 Task: Use the formula "IRR" in spreadsheet "Project portfolio".
Action: Mouse moved to (770, 89)
Screenshot: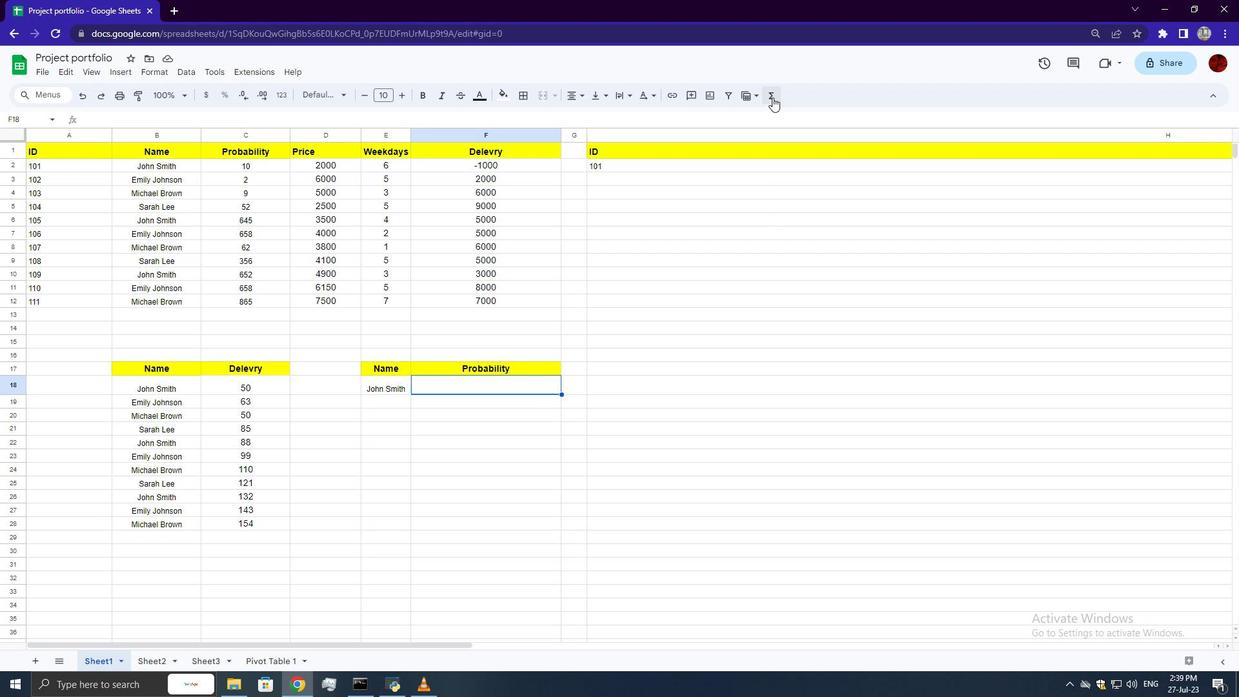 
Action: Mouse pressed left at (770, 89)
Screenshot: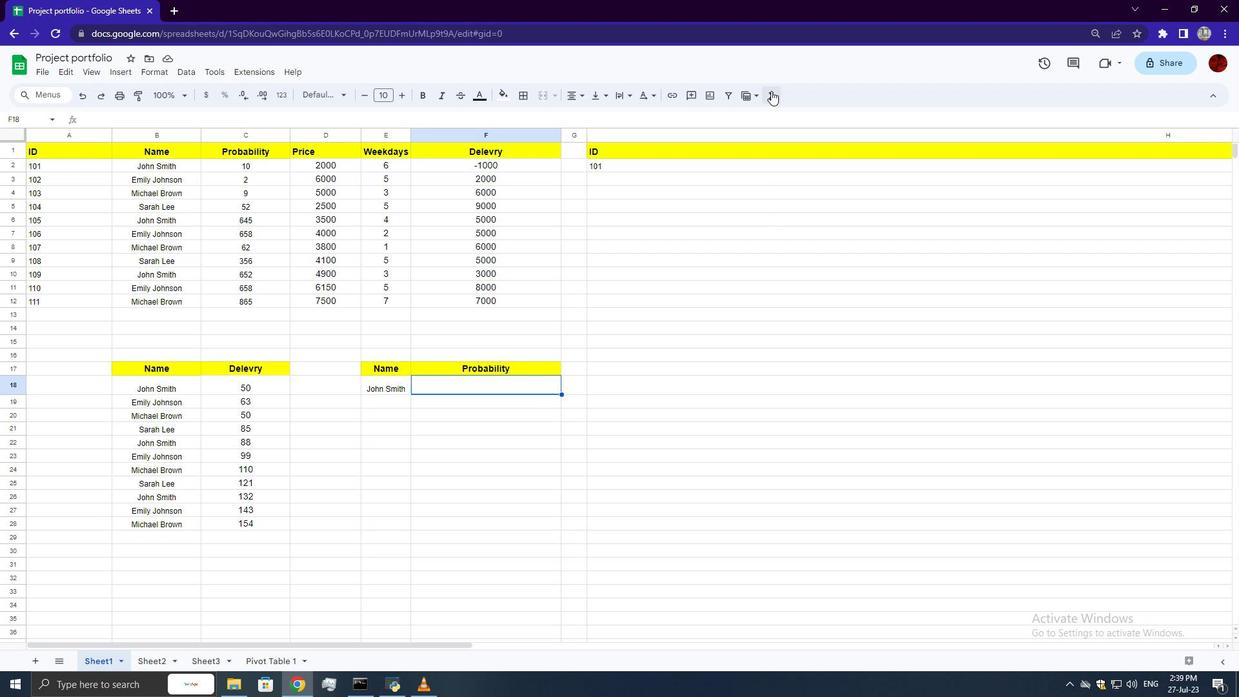 
Action: Mouse moved to (965, 225)
Screenshot: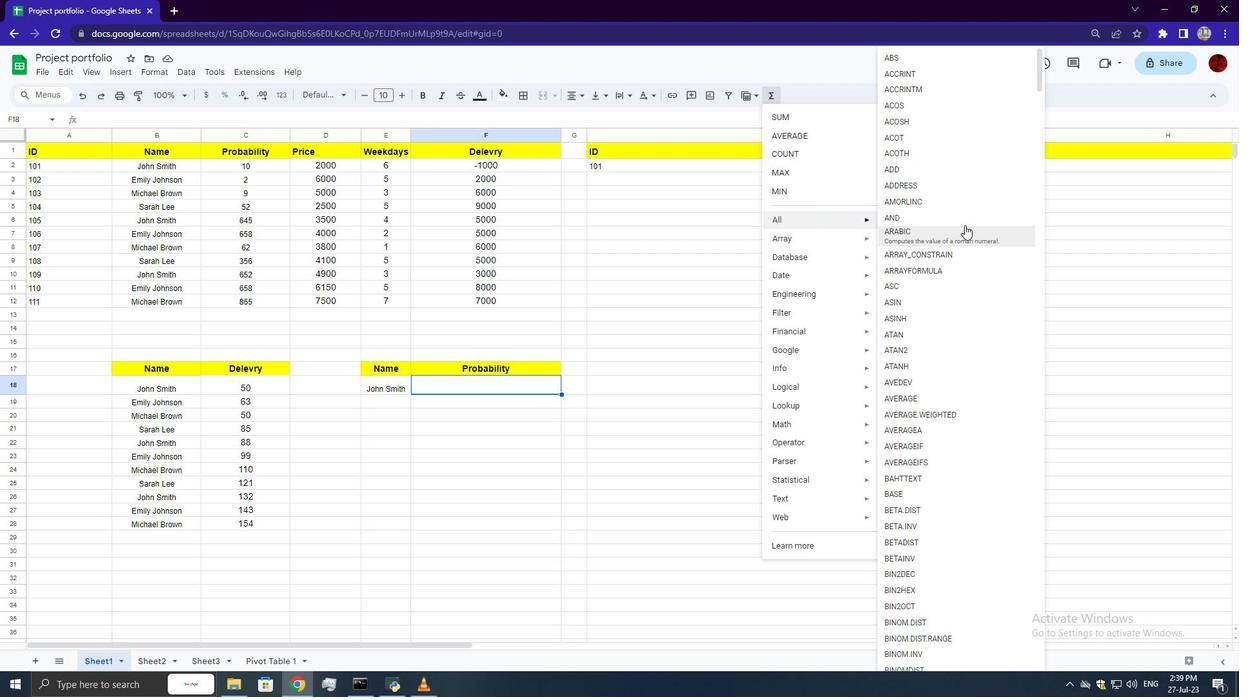 
Action: Mouse scrolled (965, 224) with delta (0, 0)
Screenshot: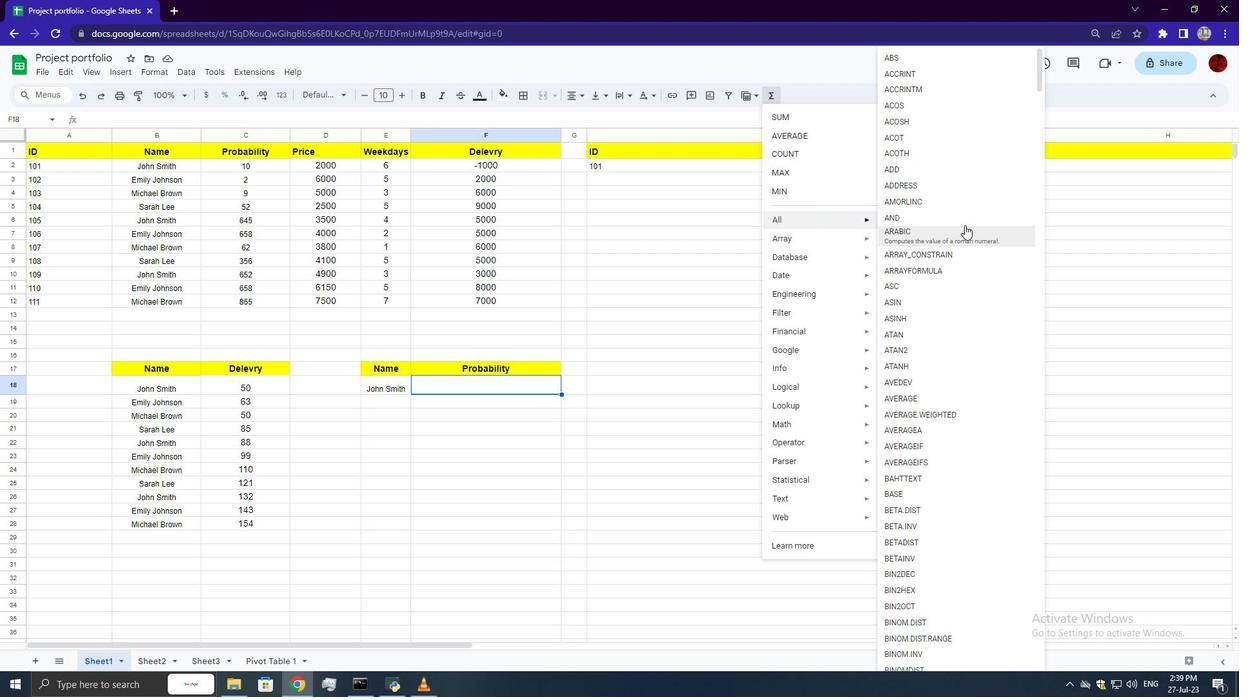 
Action: Mouse moved to (965, 225)
Screenshot: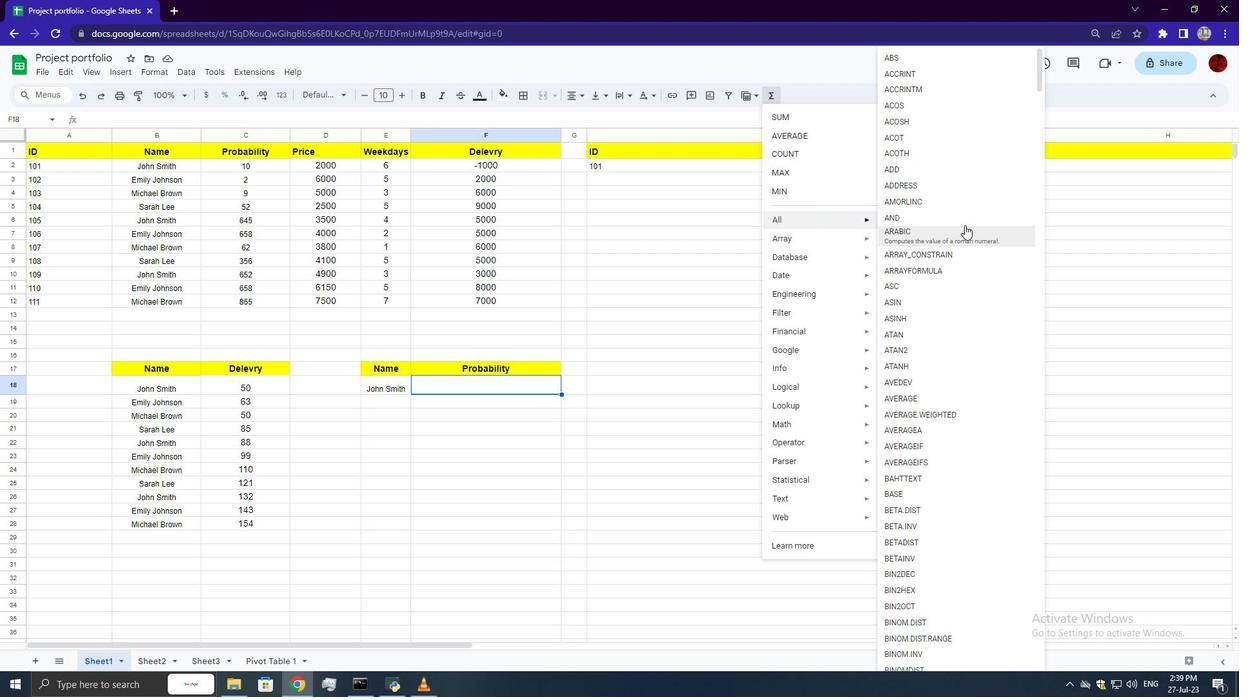 
Action: Mouse scrolled (965, 225) with delta (0, 0)
Screenshot: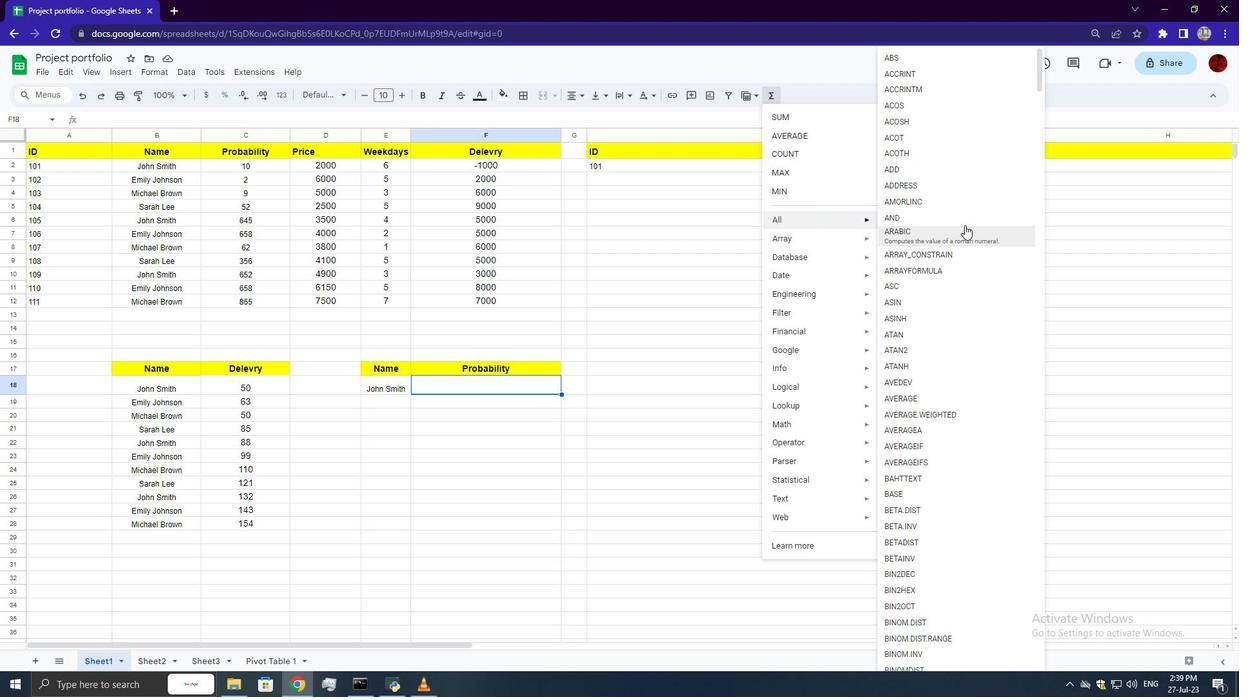 
Action: Mouse scrolled (965, 225) with delta (0, 0)
Screenshot: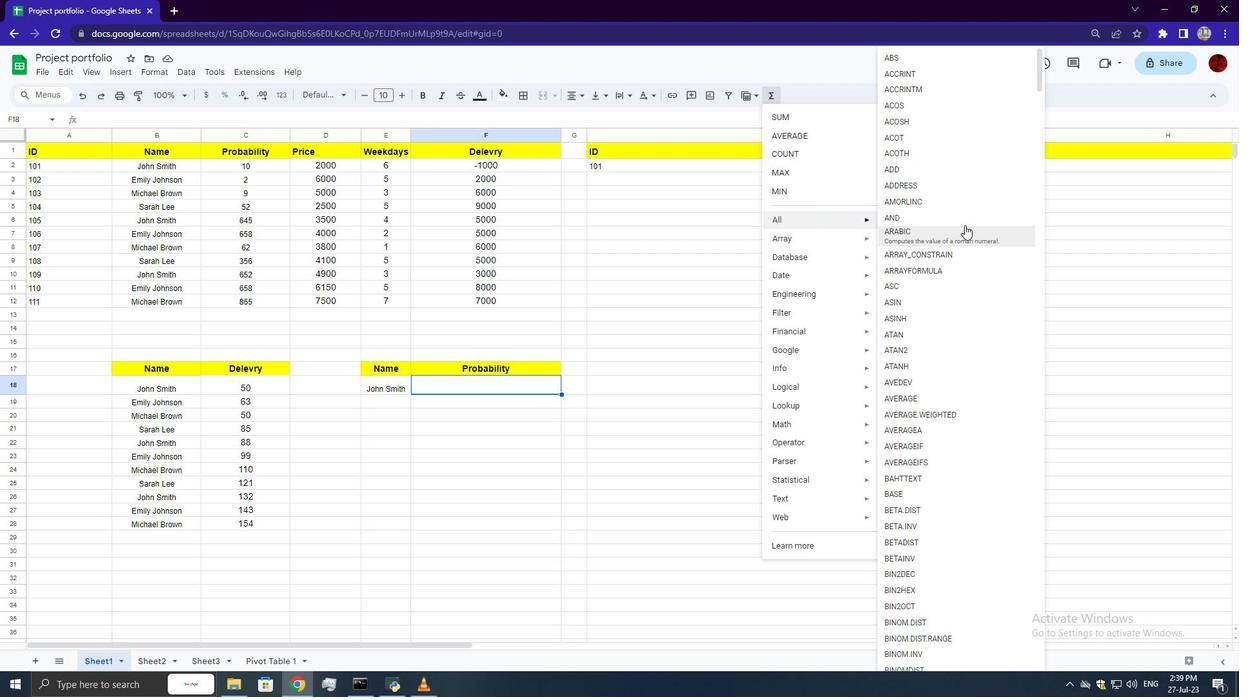 
Action: Mouse scrolled (965, 225) with delta (0, 0)
Screenshot: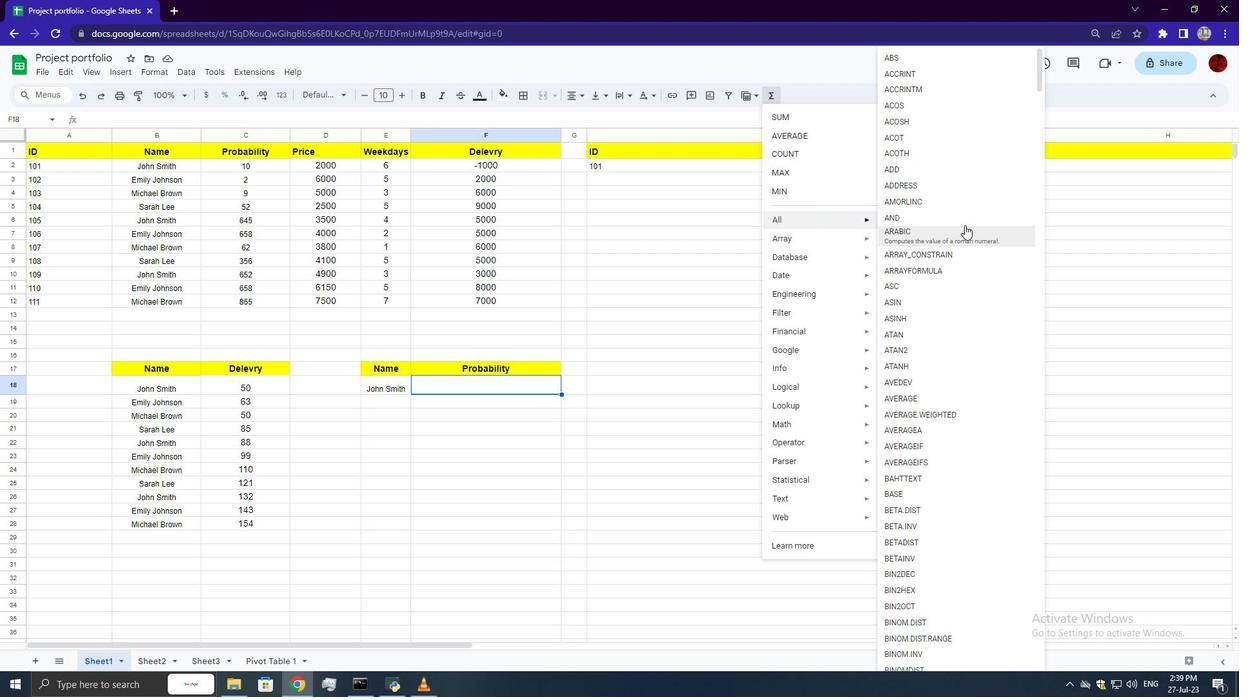 
Action: Mouse scrolled (965, 225) with delta (0, 0)
Screenshot: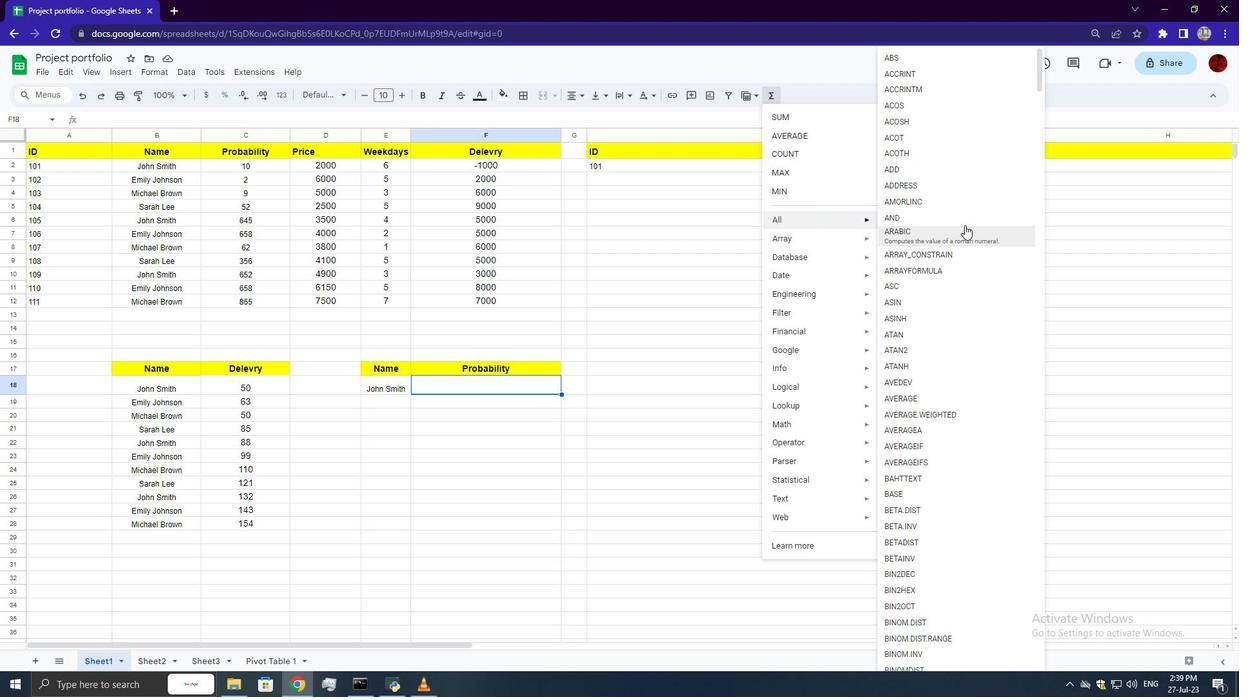 
Action: Mouse scrolled (965, 225) with delta (0, 0)
Screenshot: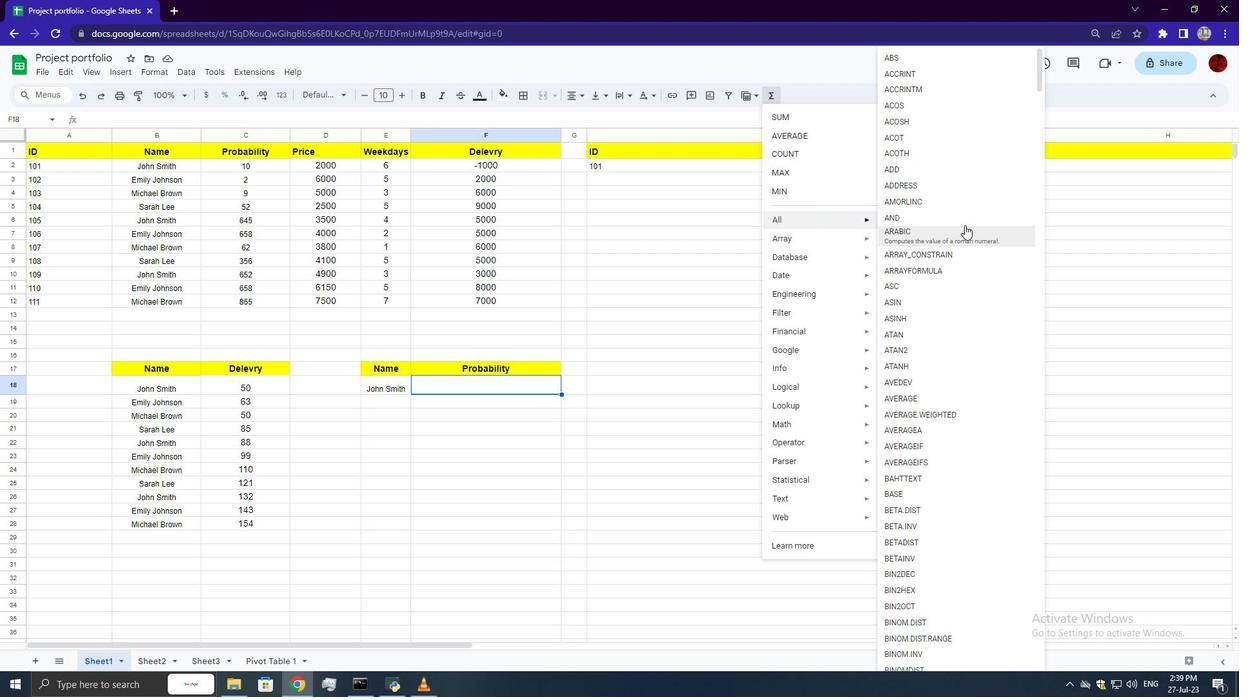 
Action: Mouse scrolled (965, 225) with delta (0, 0)
Screenshot: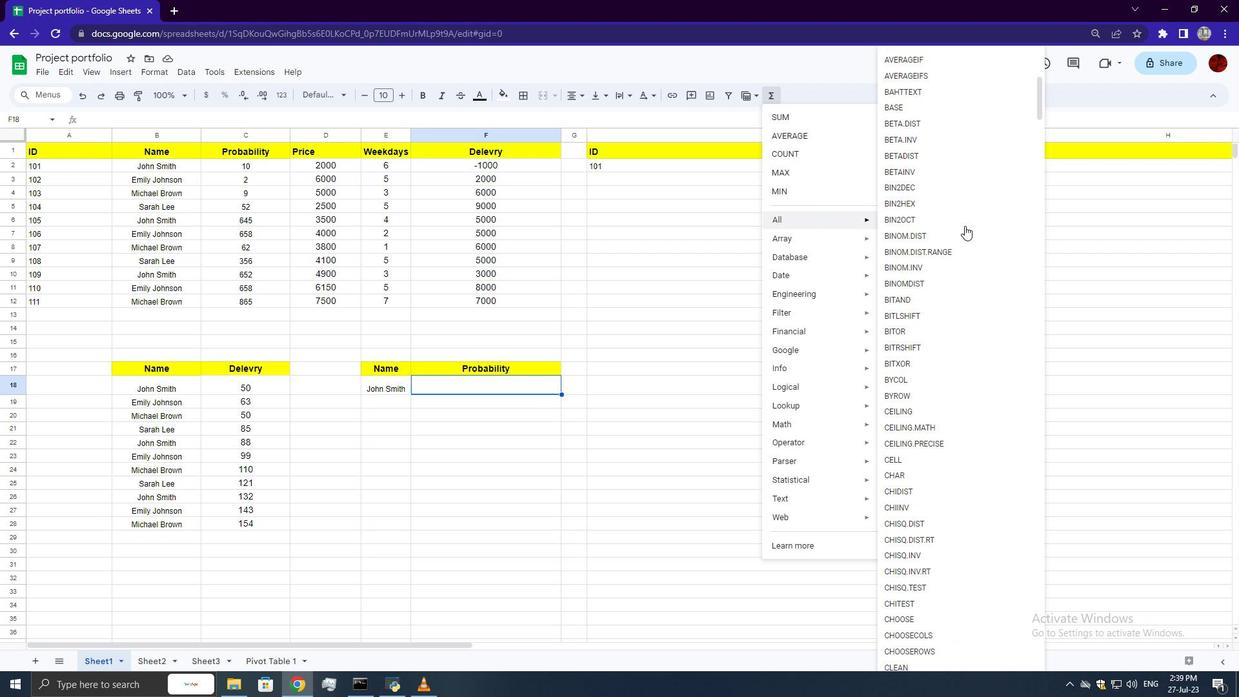 
Action: Mouse moved to (965, 230)
Screenshot: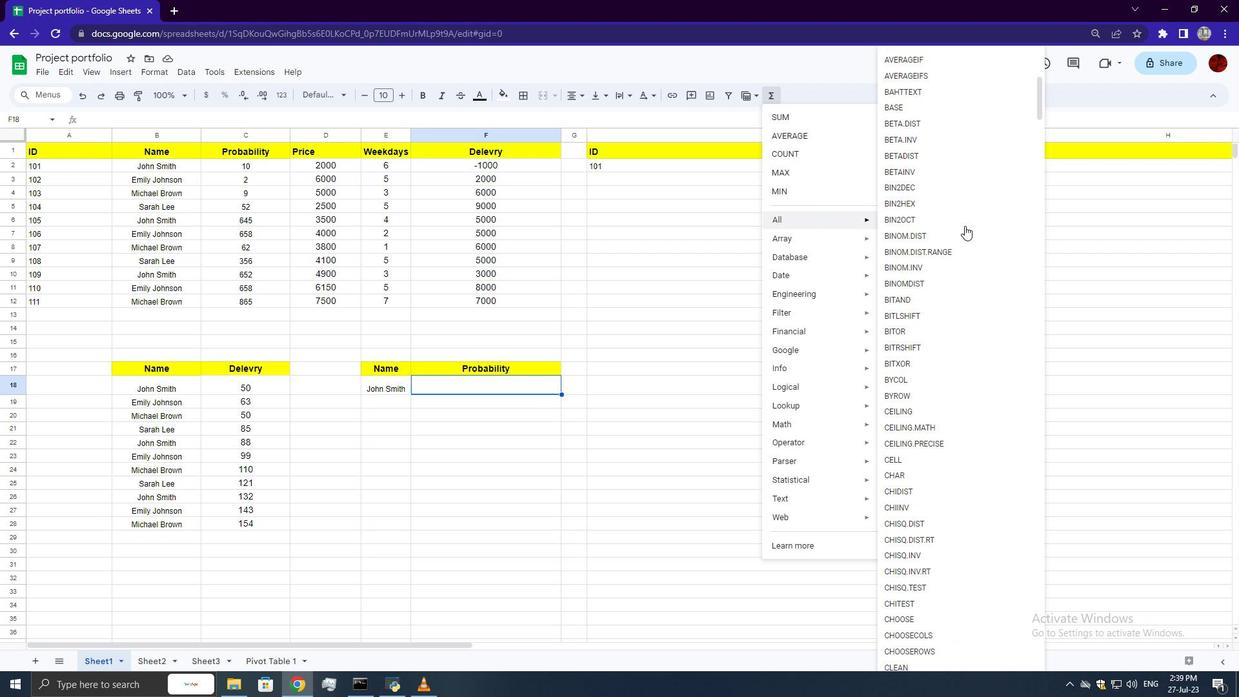 
Action: Mouse scrolled (965, 229) with delta (0, 0)
Screenshot: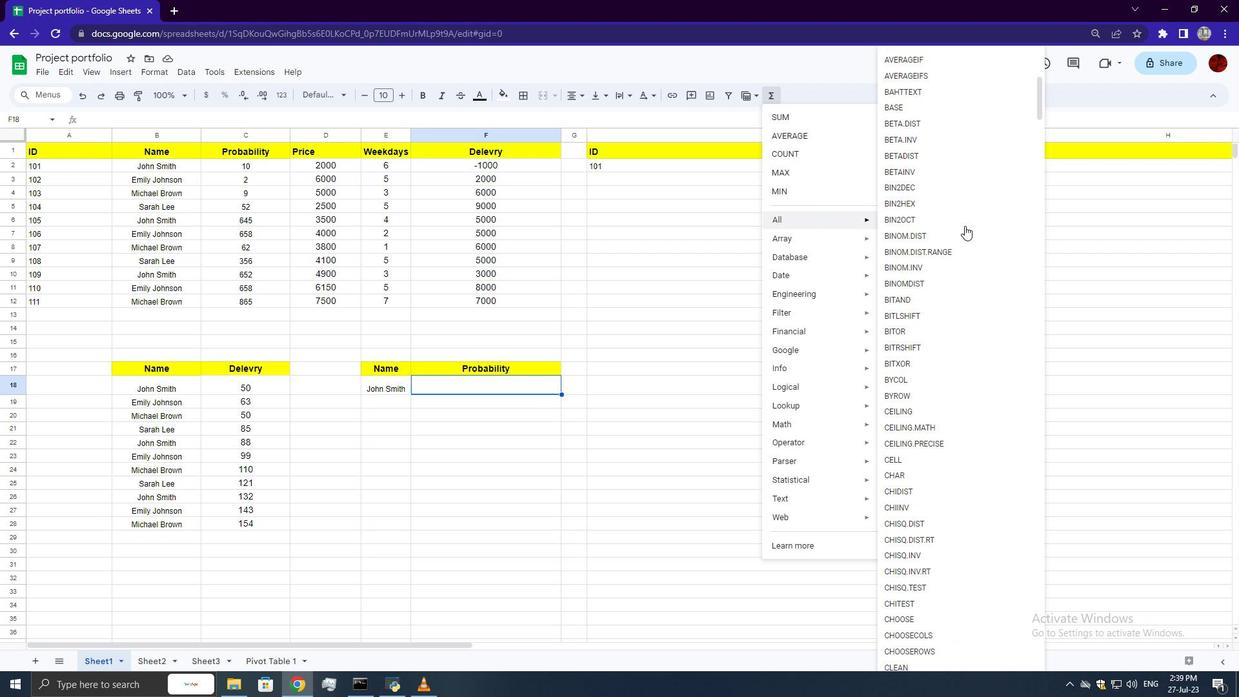 
Action: Mouse moved to (965, 237)
Screenshot: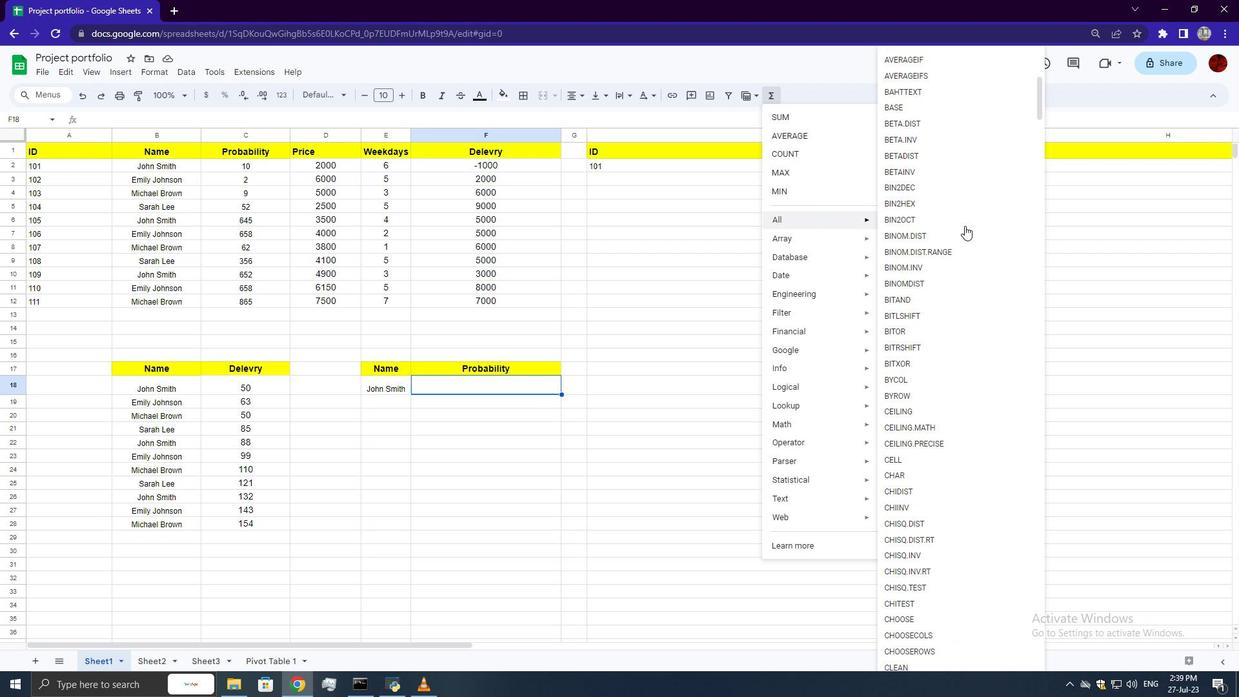 
Action: Mouse scrolled (965, 236) with delta (0, 0)
Screenshot: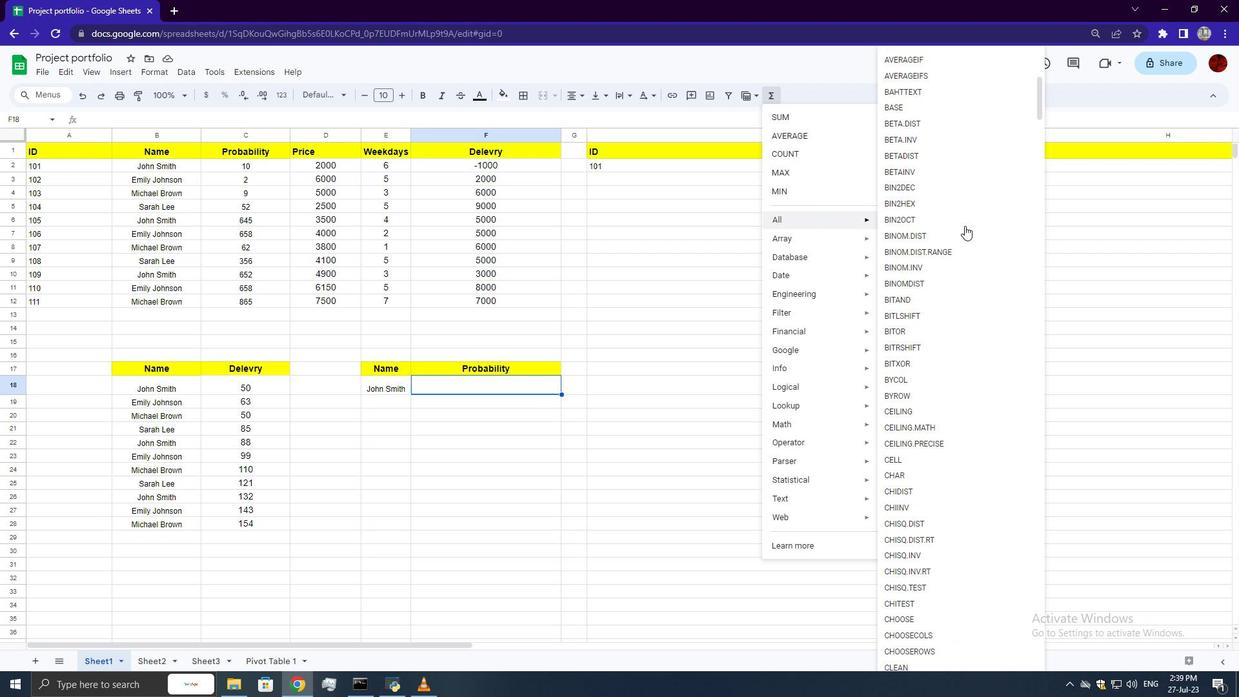 
Action: Mouse scrolled (965, 236) with delta (0, 0)
Screenshot: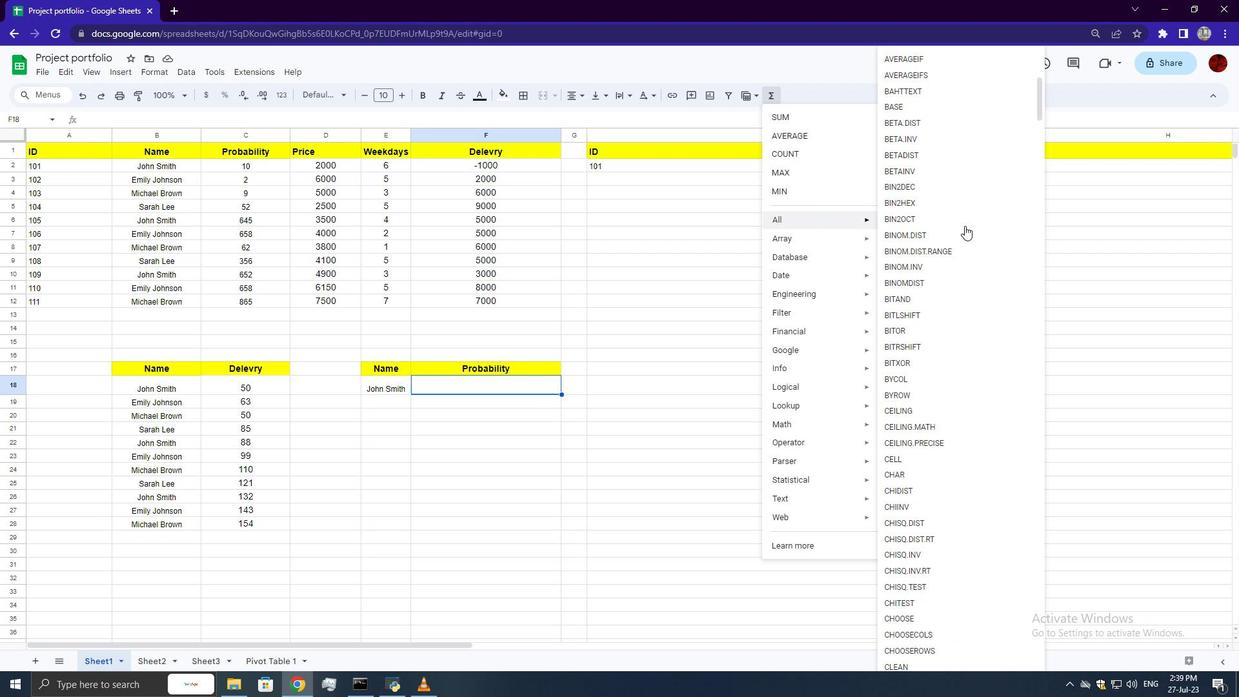 
Action: Mouse scrolled (965, 236) with delta (0, 0)
Screenshot: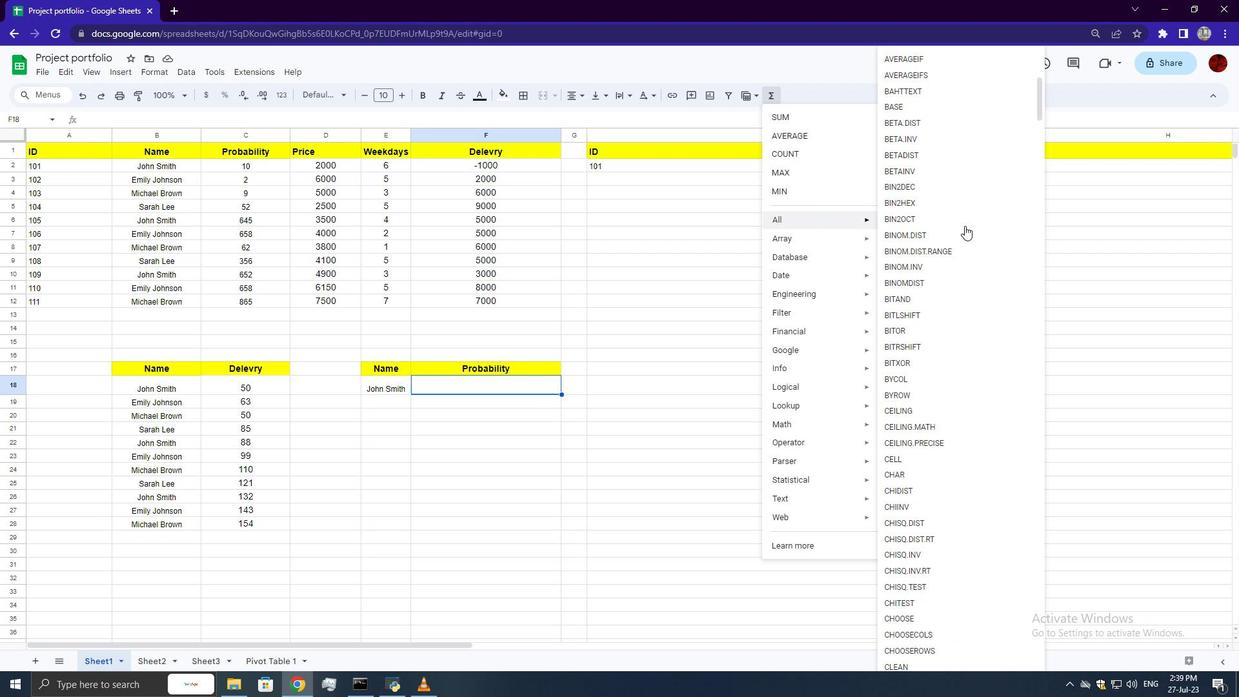 
Action: Mouse scrolled (965, 236) with delta (0, 0)
Screenshot: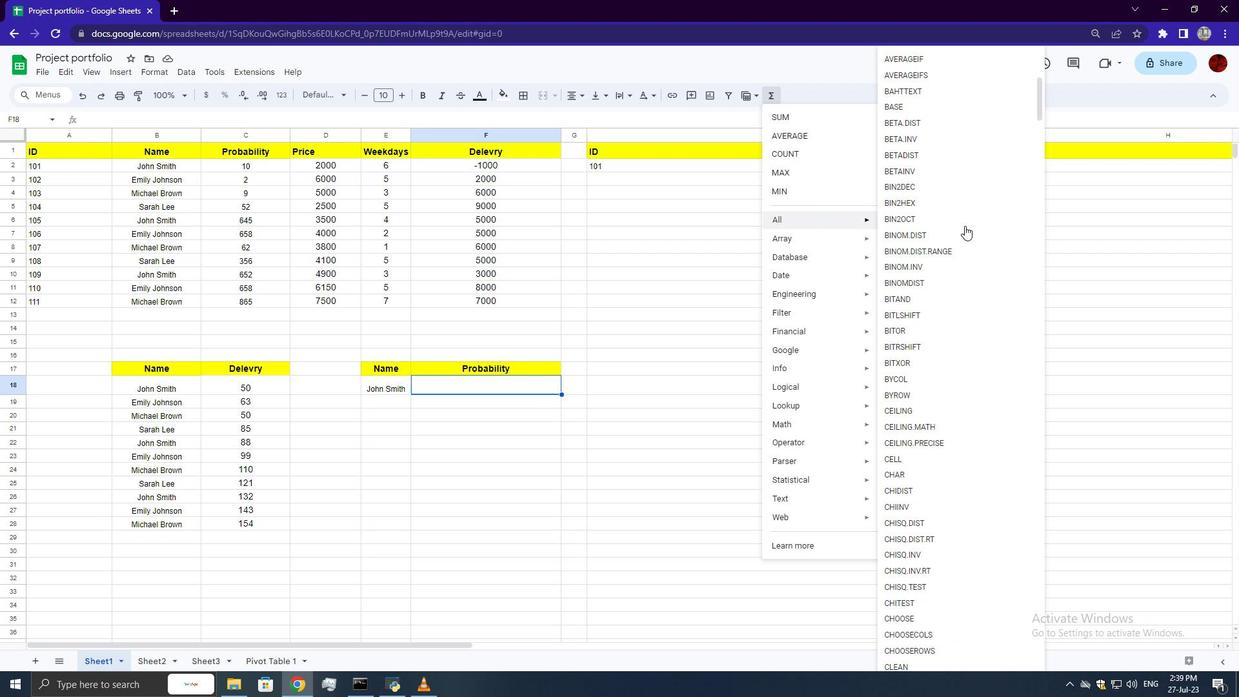 
Action: Mouse scrolled (965, 236) with delta (0, 0)
Screenshot: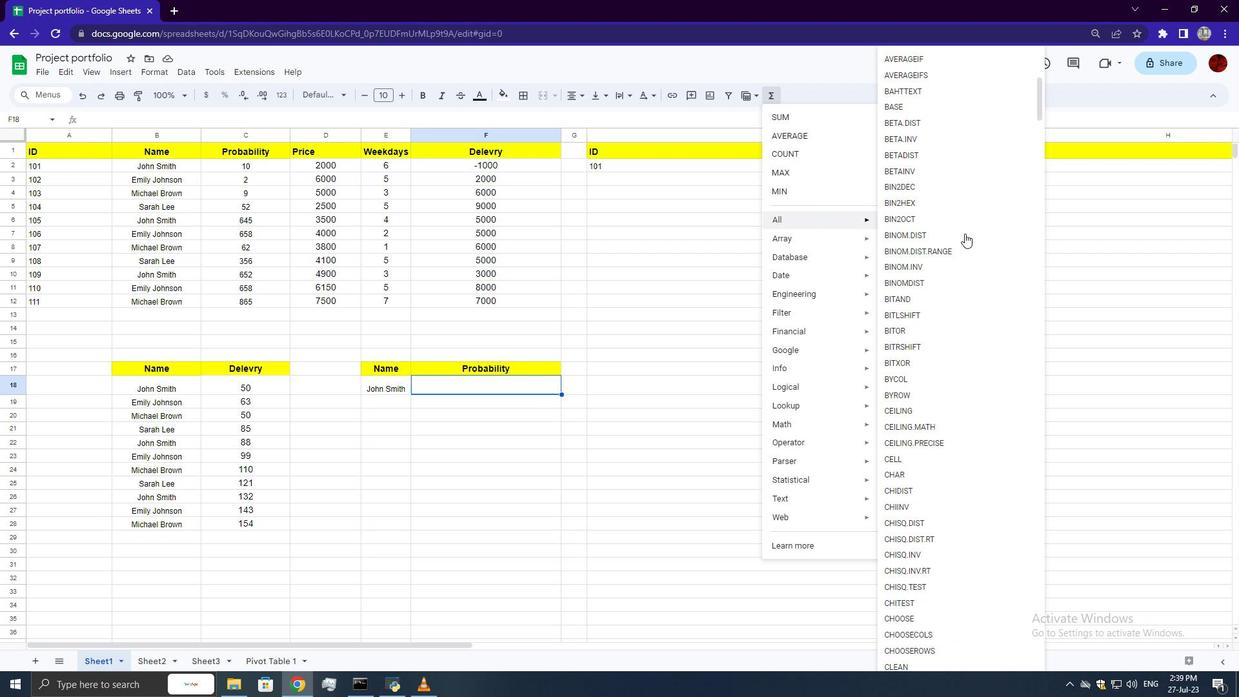 
Action: Mouse moved to (965, 242)
Screenshot: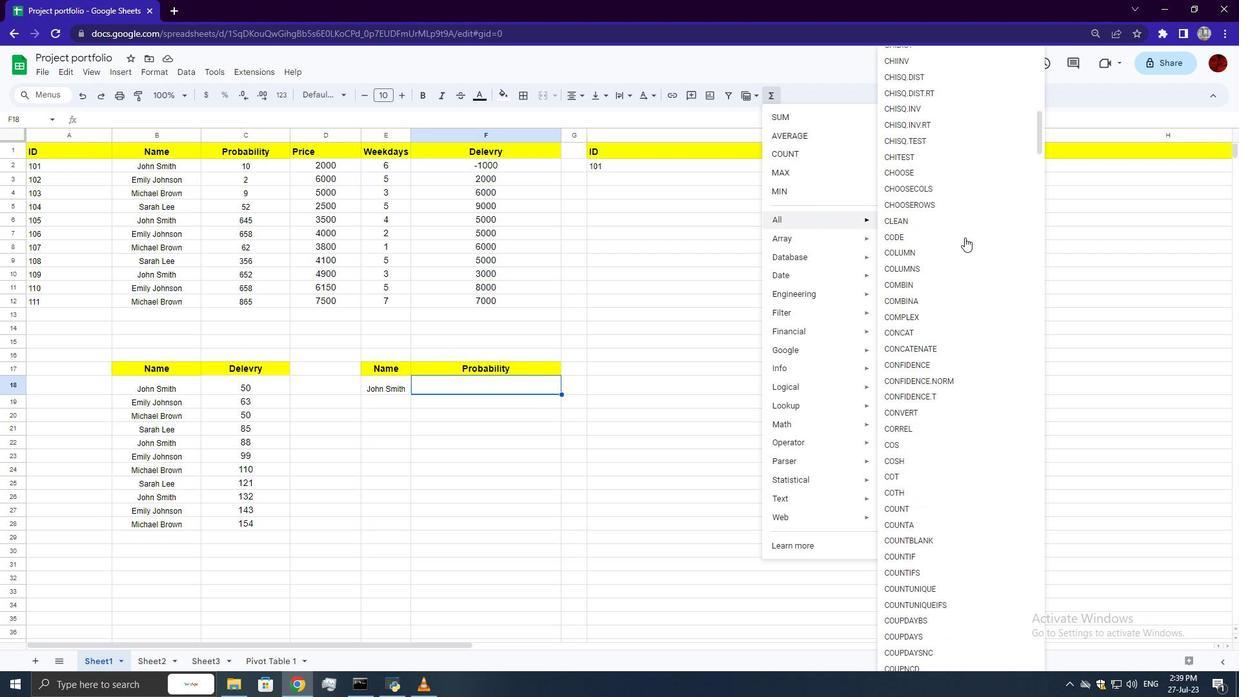
Action: Mouse scrolled (965, 241) with delta (0, 0)
Screenshot: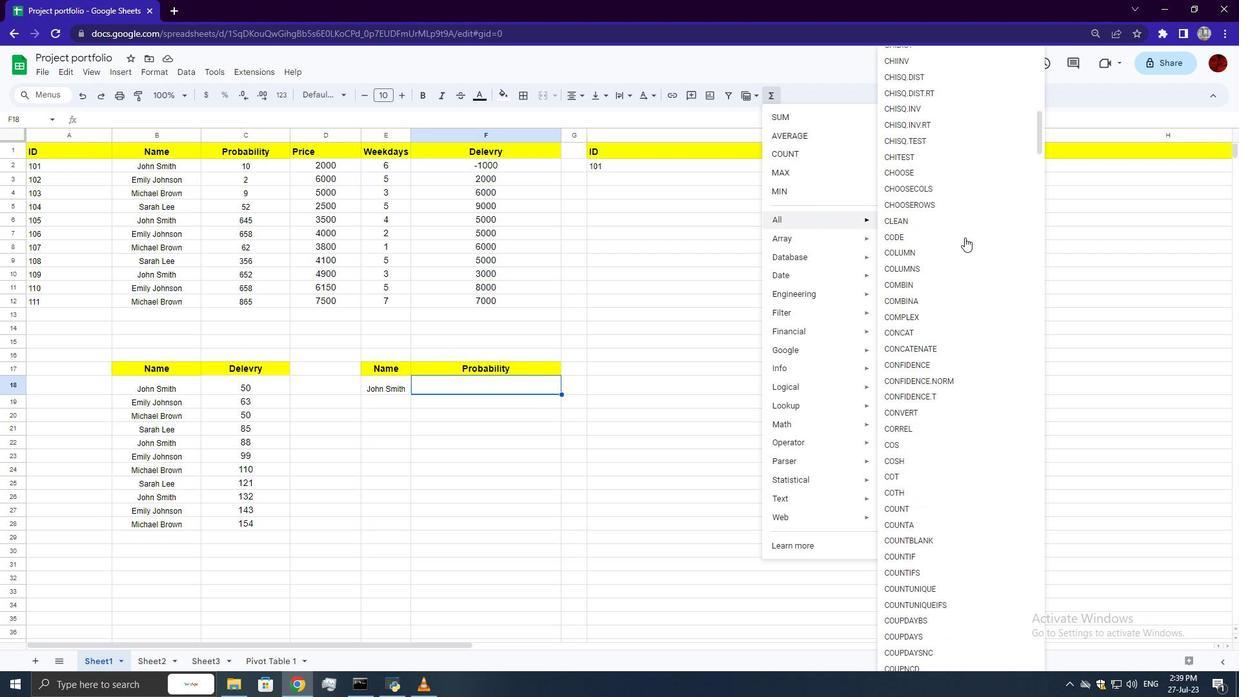 
Action: Mouse scrolled (965, 241) with delta (0, 0)
Screenshot: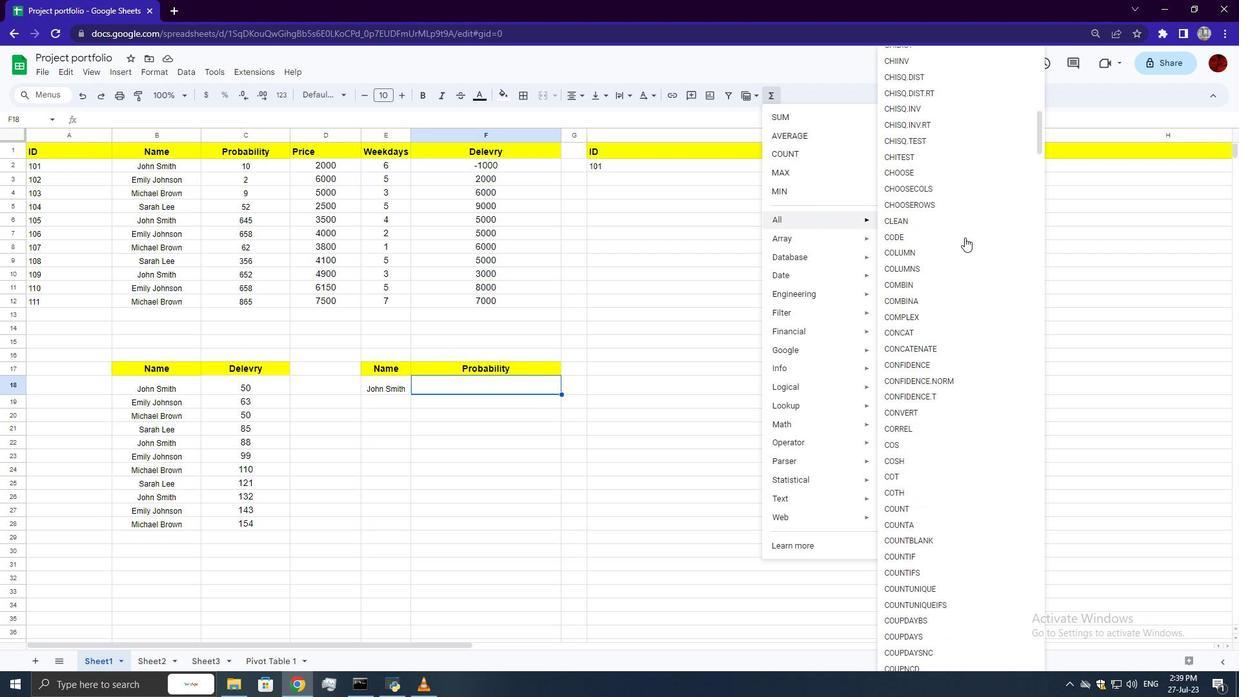 
Action: Mouse scrolled (965, 241) with delta (0, 0)
Screenshot: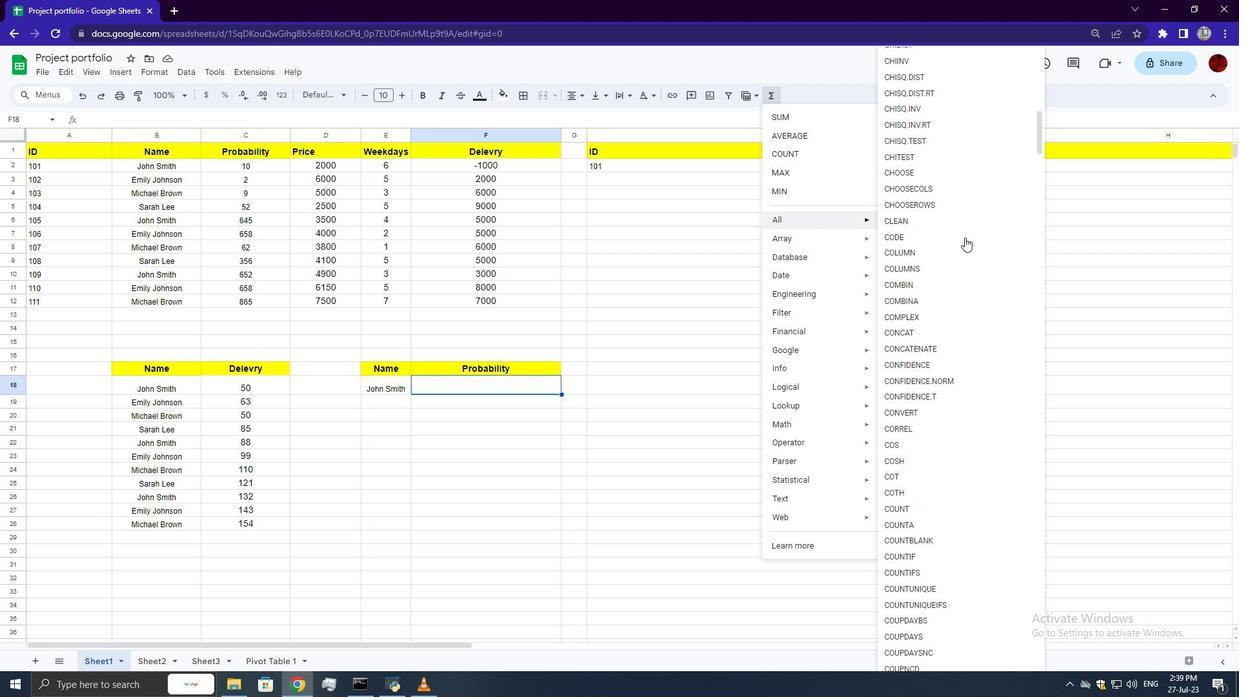 
Action: Mouse scrolled (965, 241) with delta (0, 0)
Screenshot: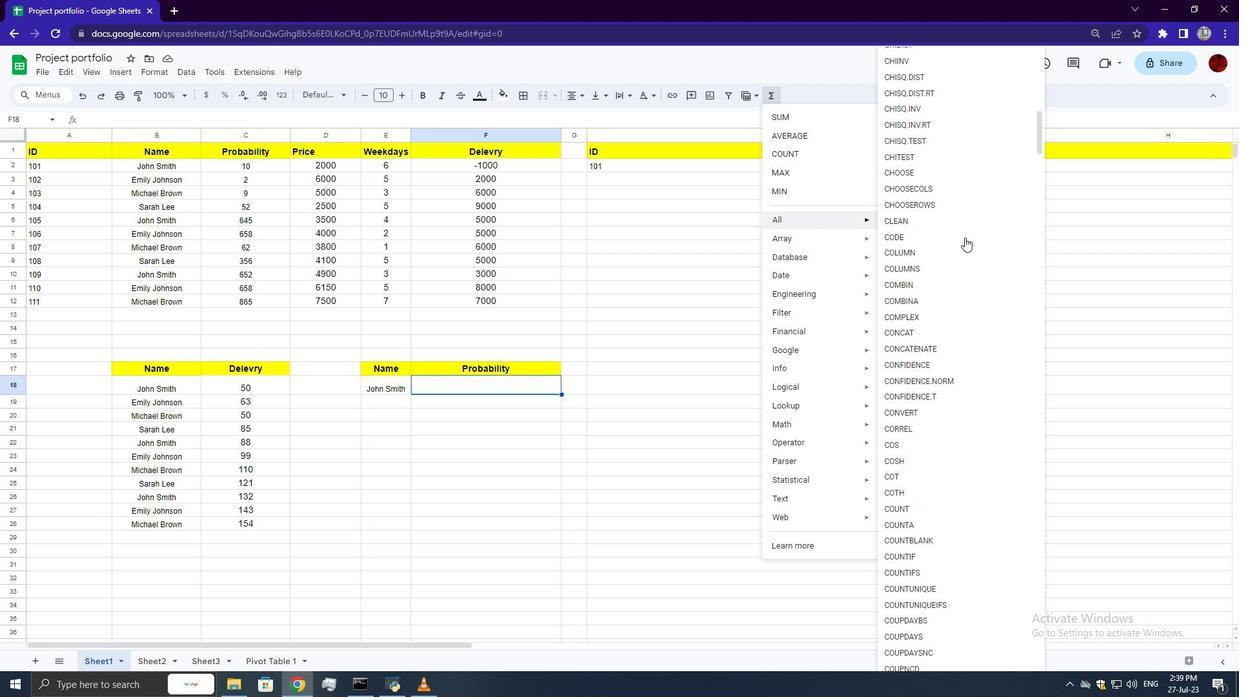 
Action: Mouse scrolled (965, 241) with delta (0, 0)
Screenshot: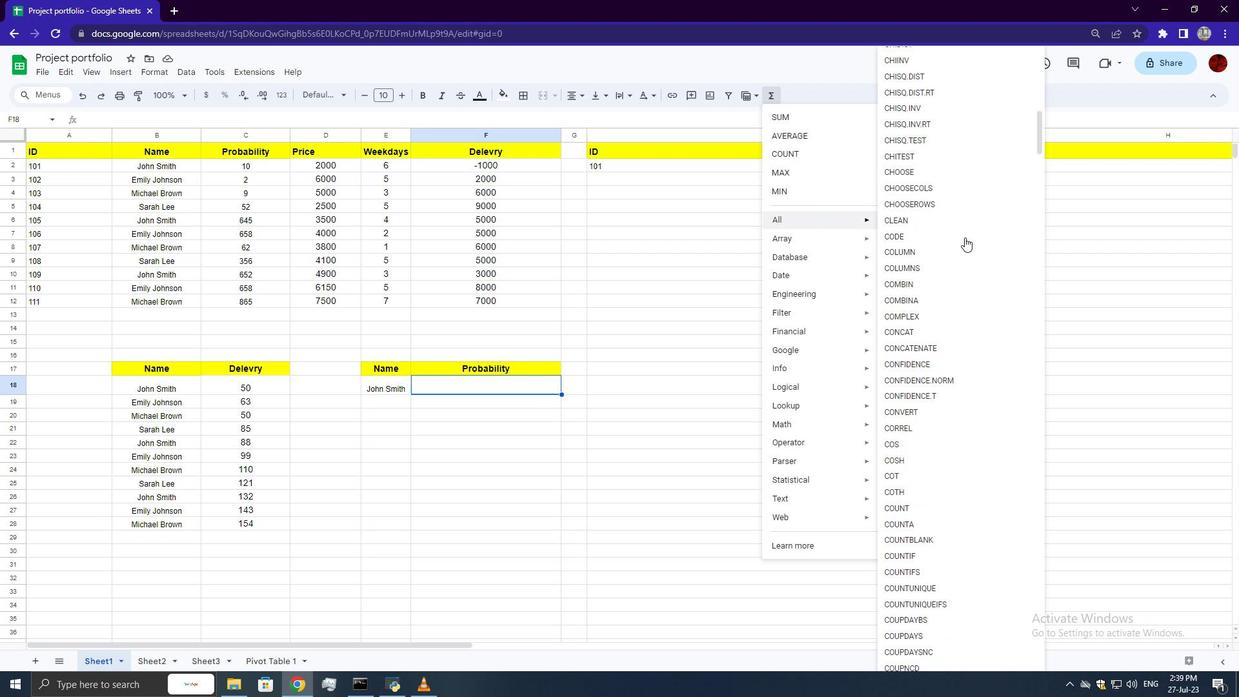 
Action: Mouse scrolled (965, 241) with delta (0, 0)
Screenshot: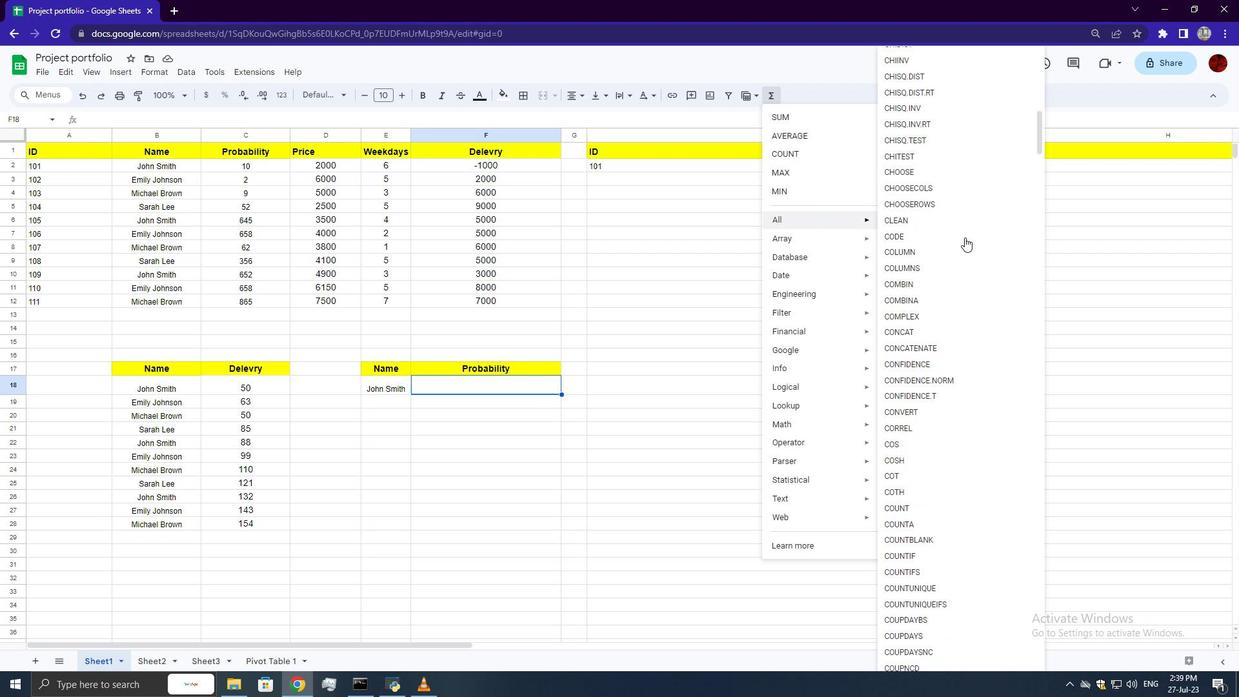 
Action: Mouse scrolled (965, 241) with delta (0, 0)
Screenshot: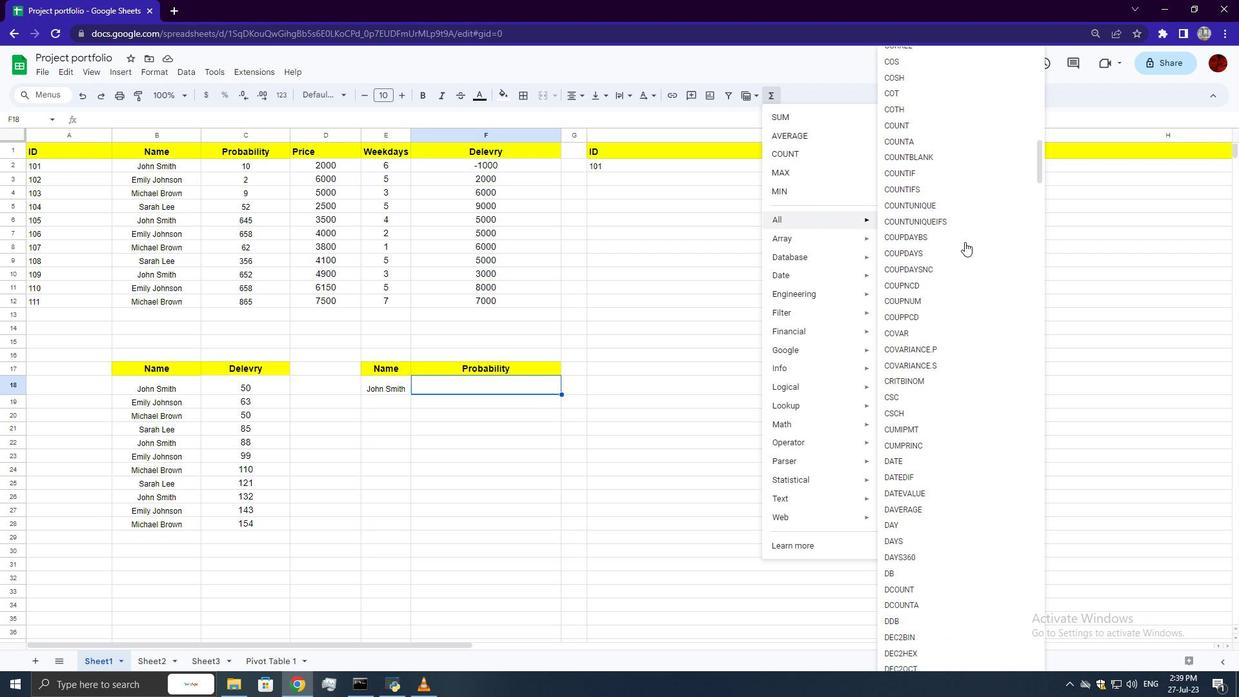 
Action: Mouse scrolled (965, 241) with delta (0, 0)
Screenshot: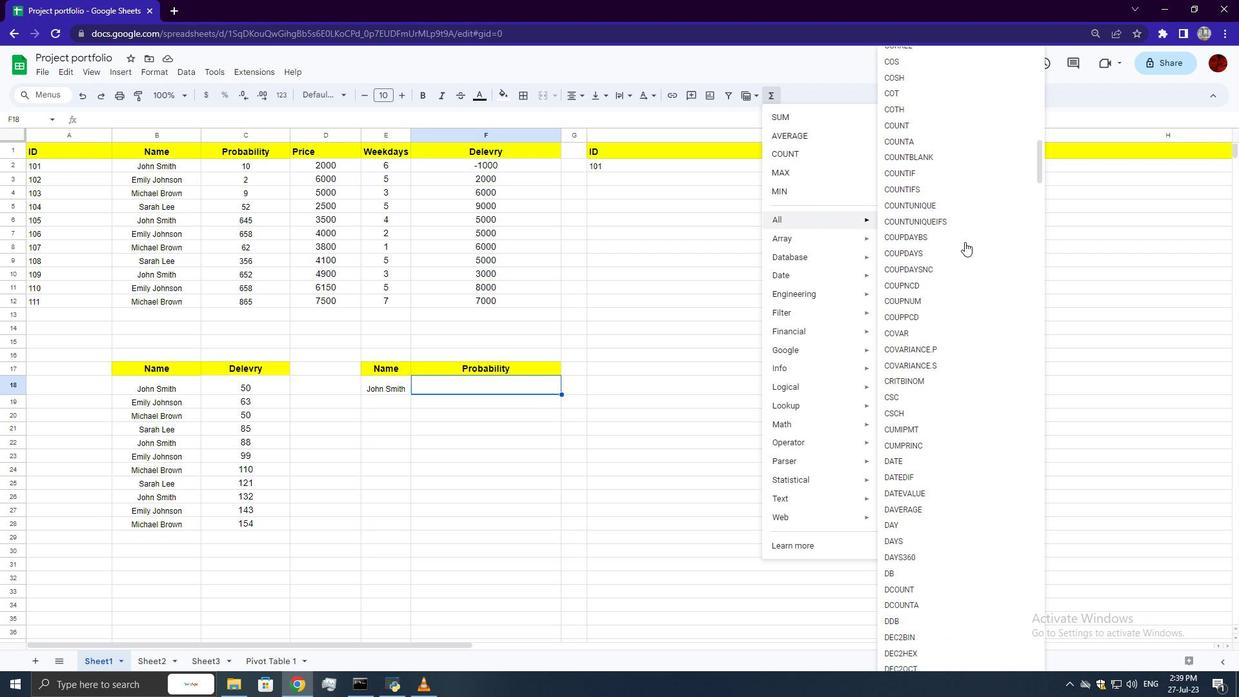 
Action: Mouse scrolled (965, 241) with delta (0, 0)
Screenshot: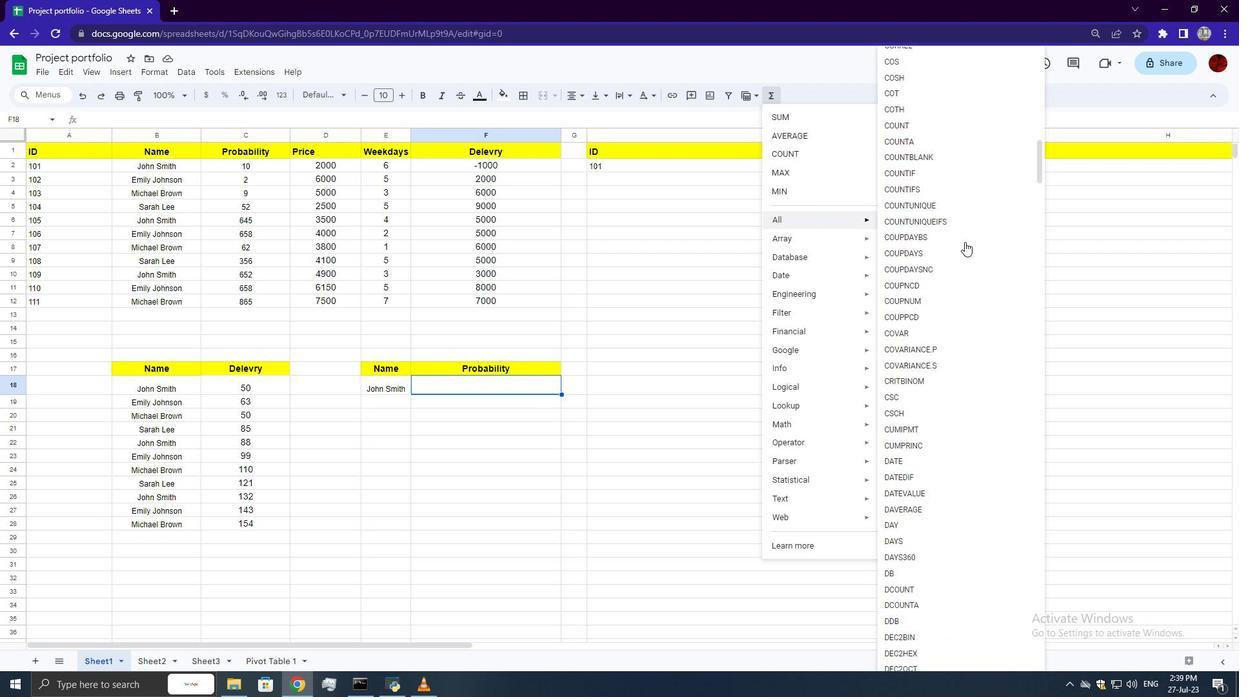 
Action: Mouse scrolled (965, 241) with delta (0, 0)
Screenshot: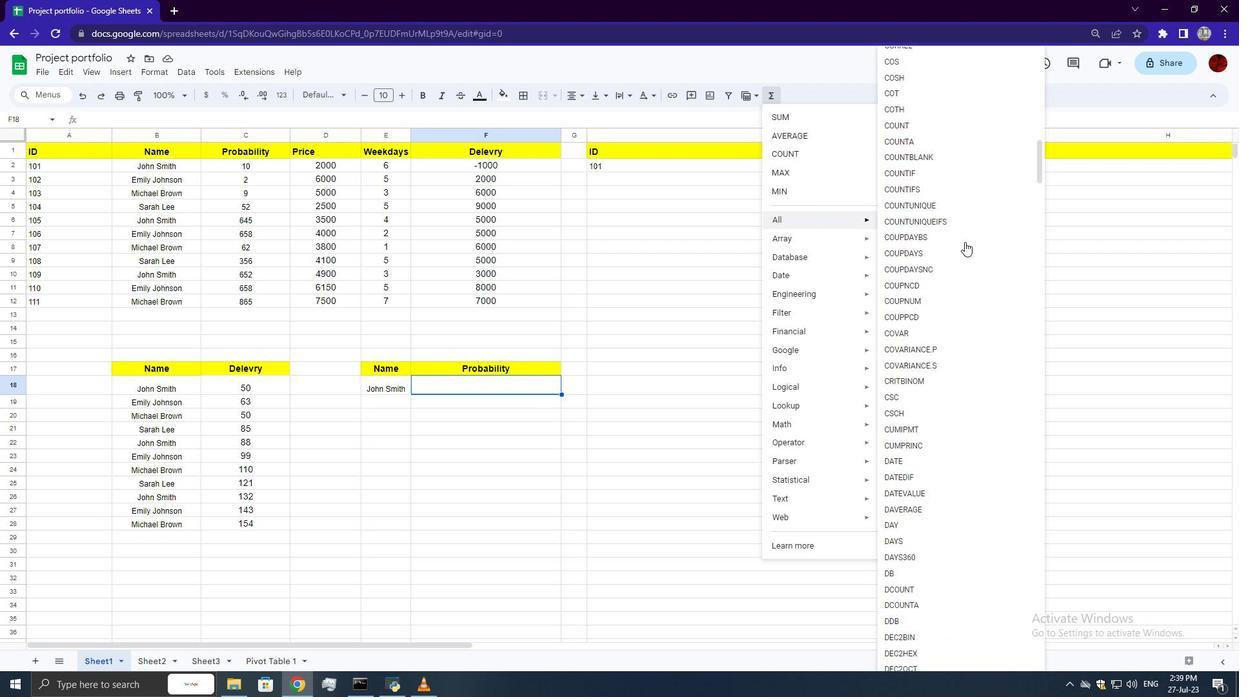 
Action: Mouse scrolled (965, 241) with delta (0, 0)
Screenshot: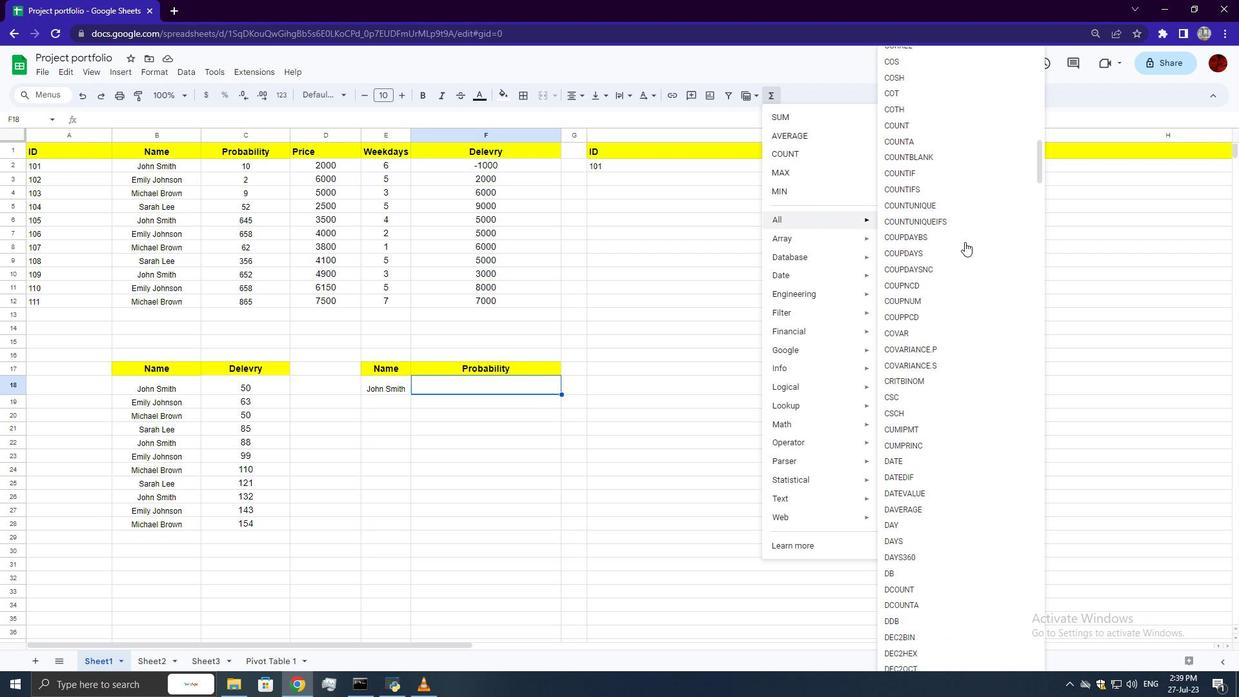 
Action: Mouse scrolled (965, 241) with delta (0, 0)
Screenshot: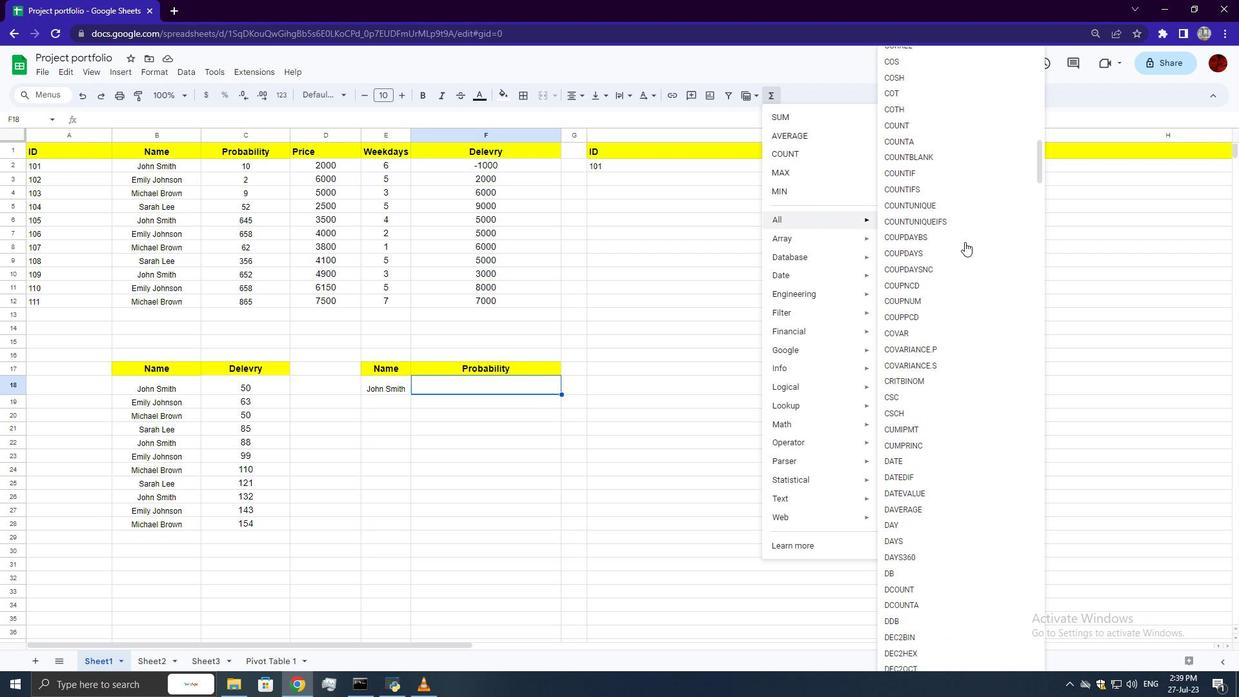 
Action: Mouse scrolled (965, 241) with delta (0, 0)
Screenshot: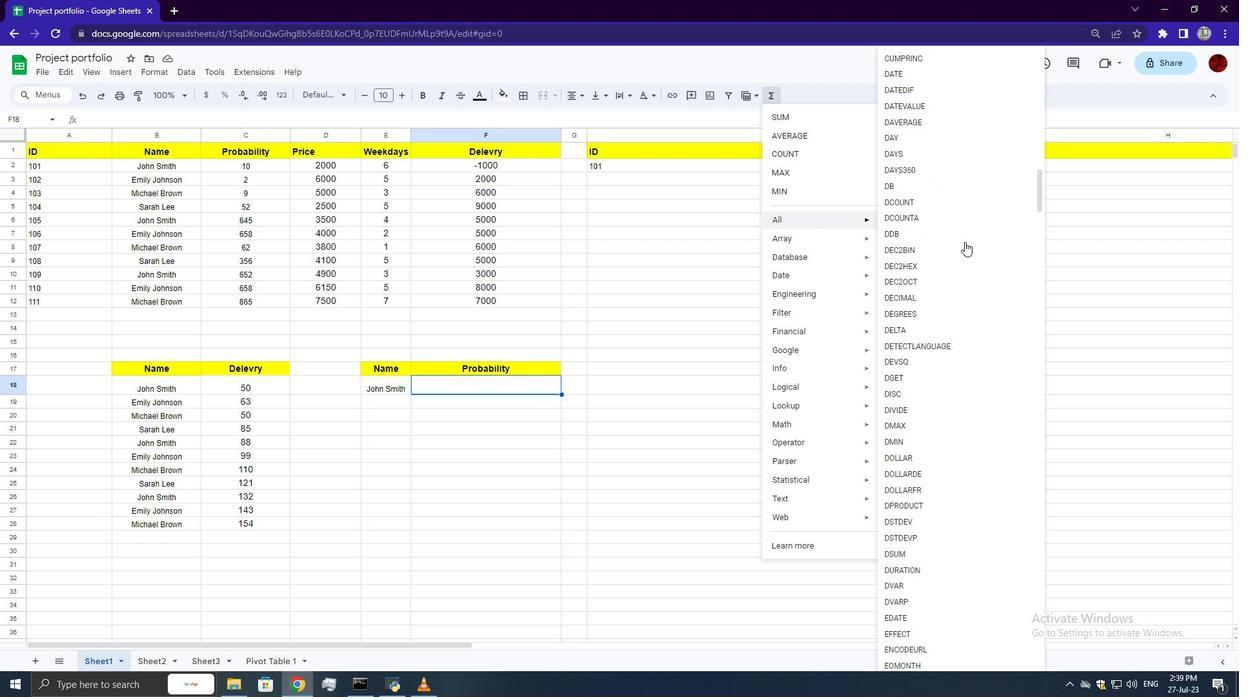 
Action: Mouse scrolled (965, 241) with delta (0, 0)
Screenshot: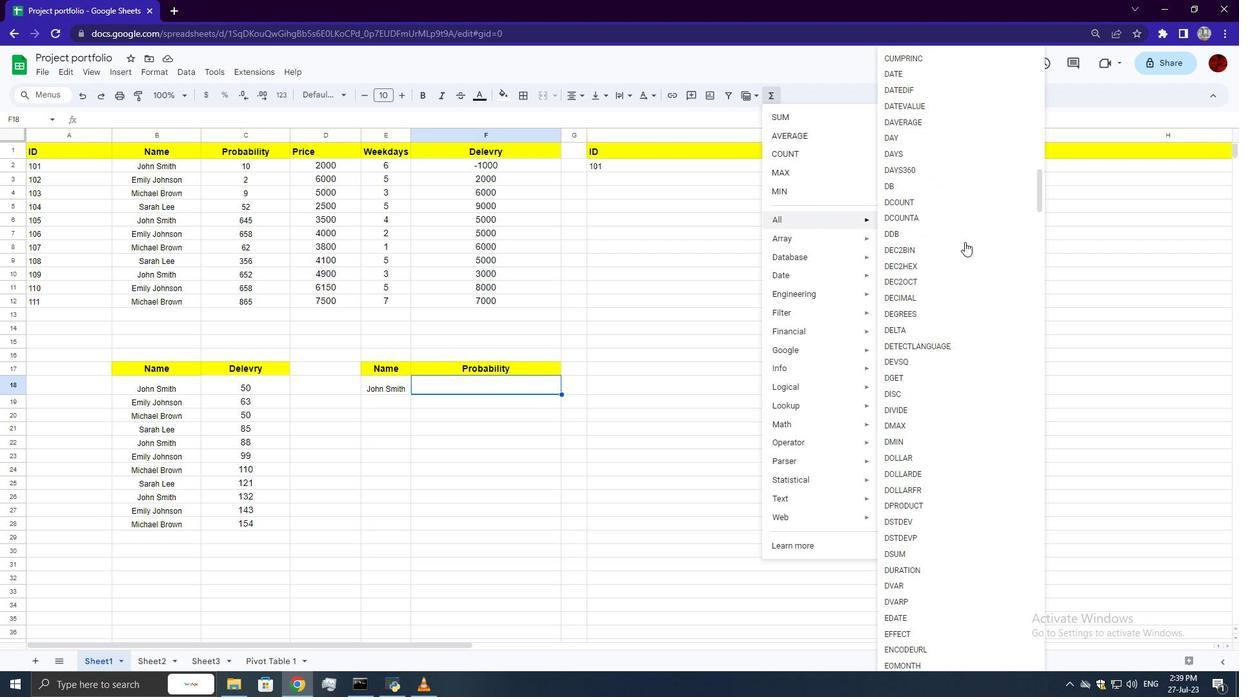 
Action: Mouse scrolled (965, 241) with delta (0, 0)
Screenshot: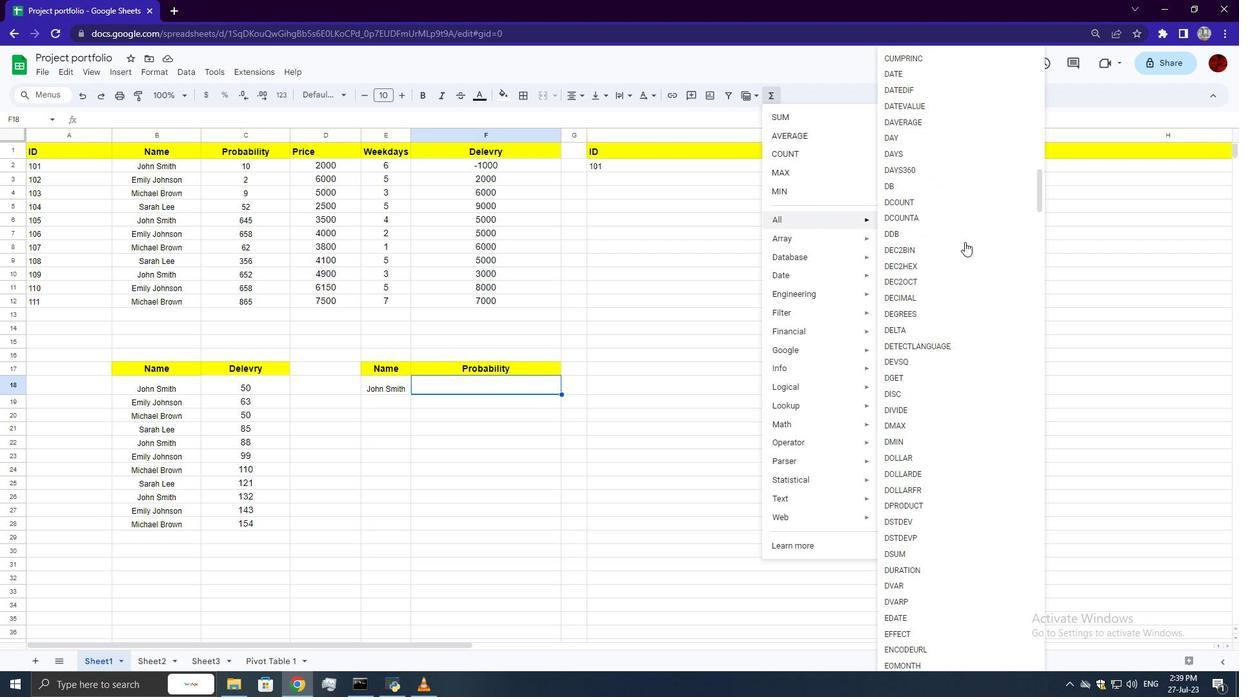 
Action: Mouse scrolled (965, 241) with delta (0, 0)
Screenshot: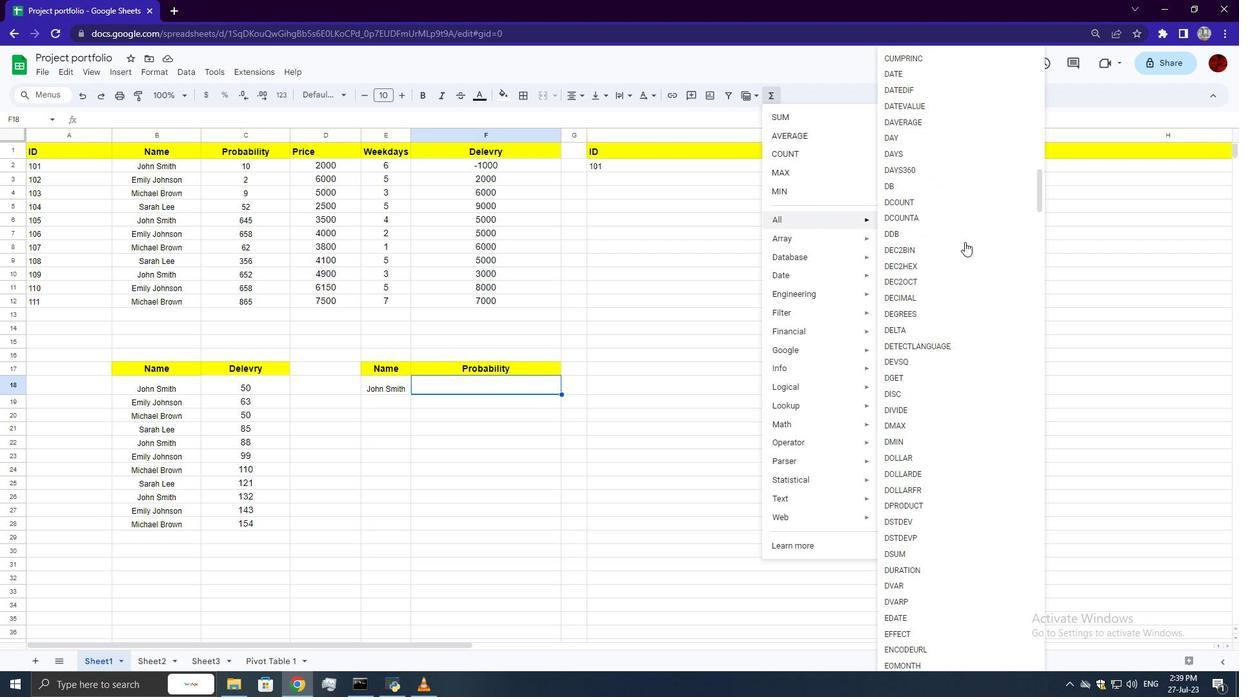 
Action: Mouse scrolled (965, 241) with delta (0, 0)
Screenshot: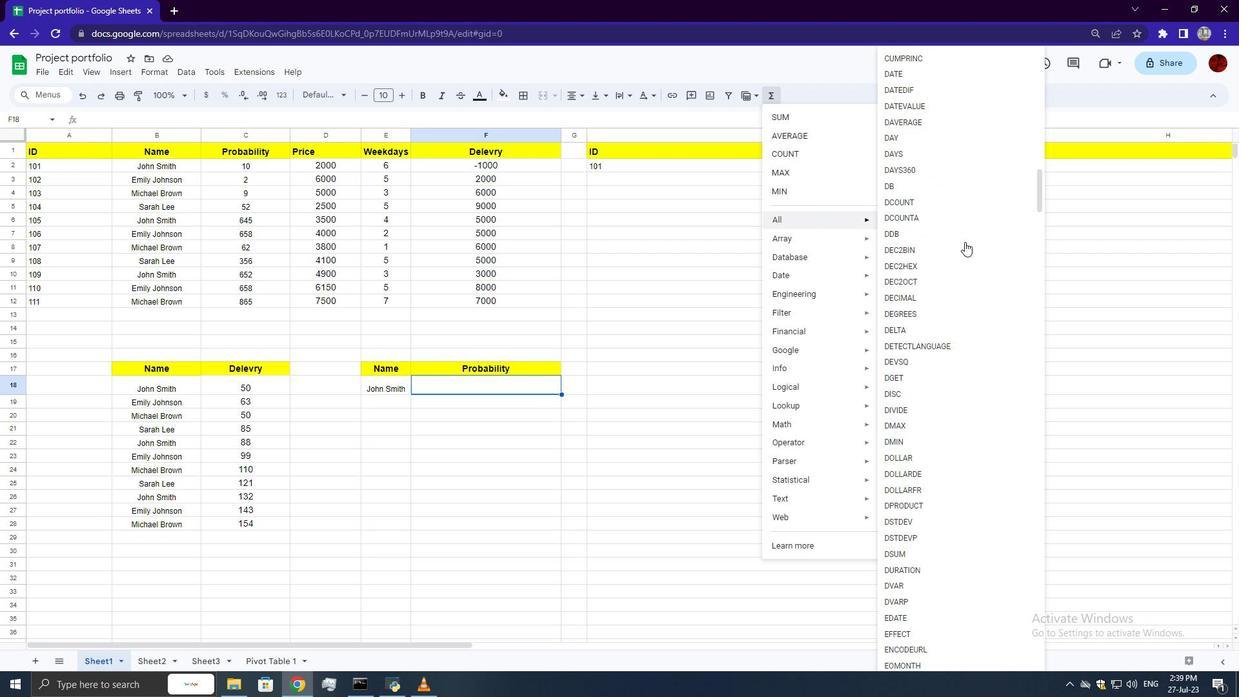 
Action: Mouse scrolled (965, 241) with delta (0, 0)
Screenshot: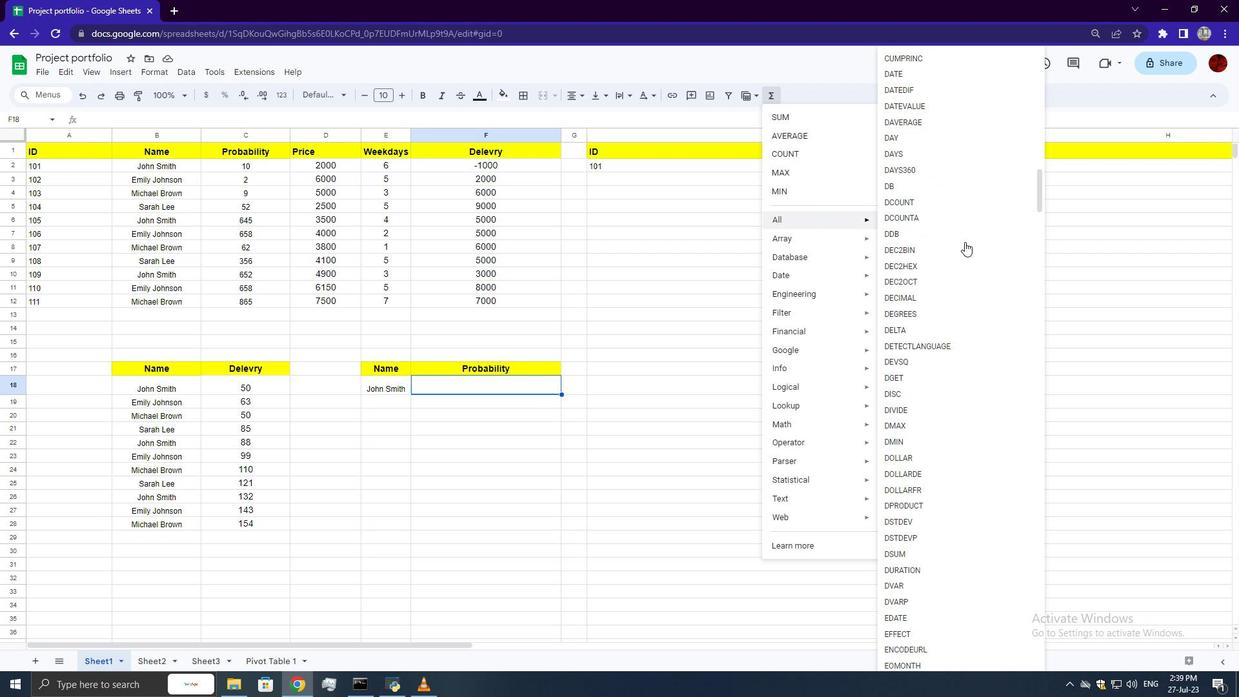 
Action: Mouse moved to (964, 242)
Screenshot: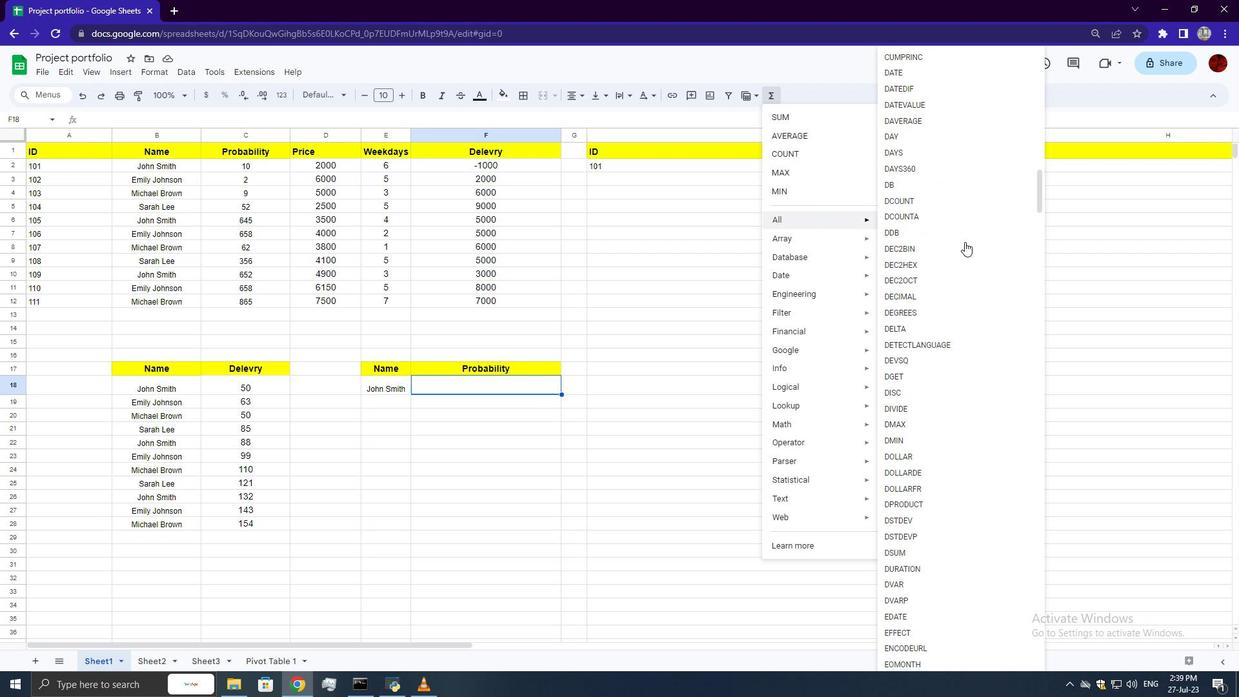 
Action: Mouse scrolled (964, 242) with delta (0, 0)
Screenshot: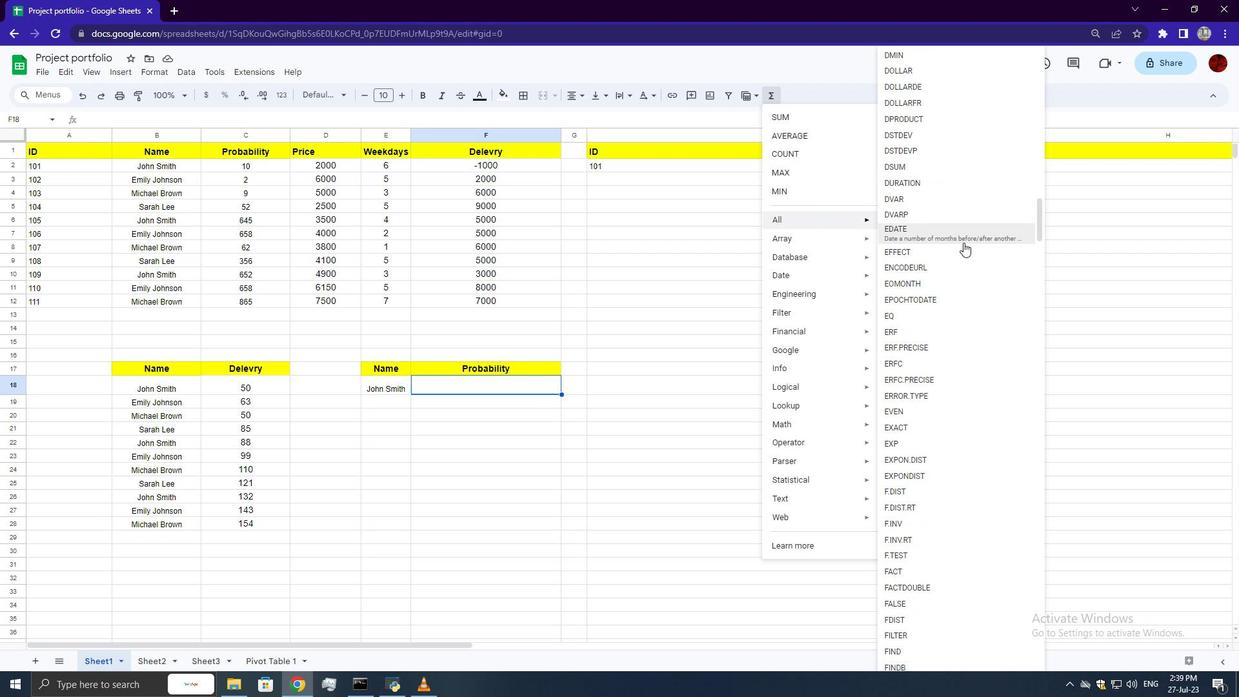 
Action: Mouse scrolled (964, 242) with delta (0, 0)
Screenshot: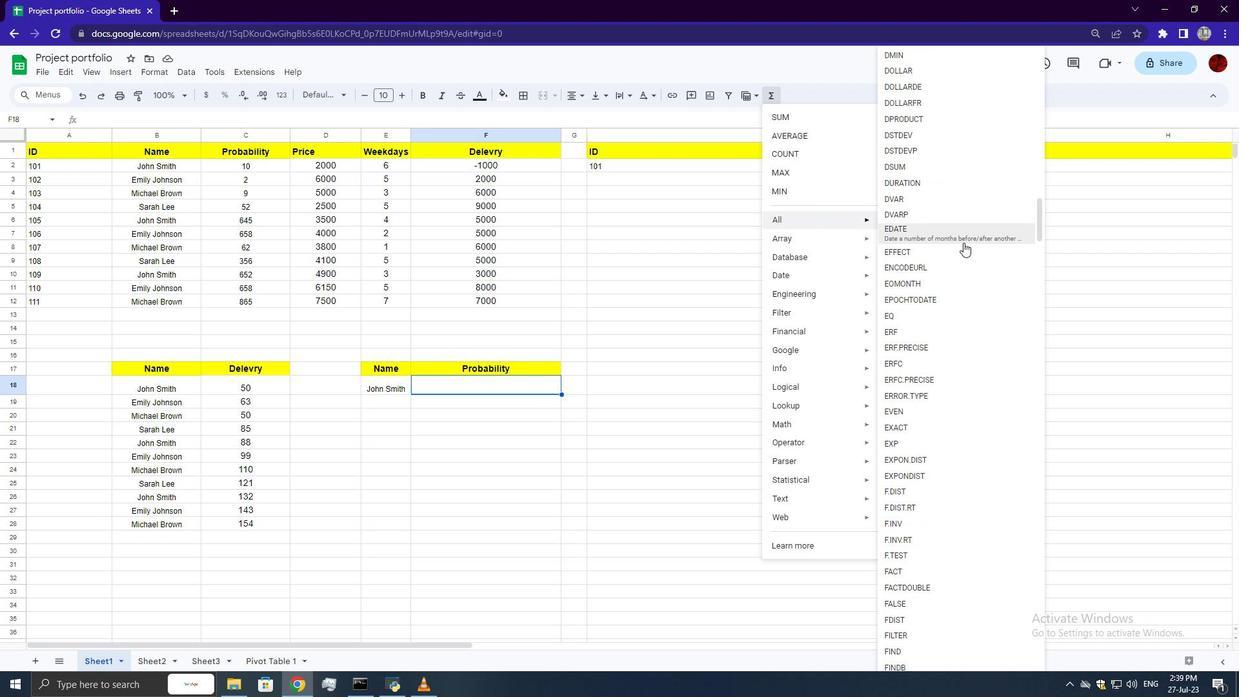 
Action: Mouse scrolled (964, 242) with delta (0, 0)
Screenshot: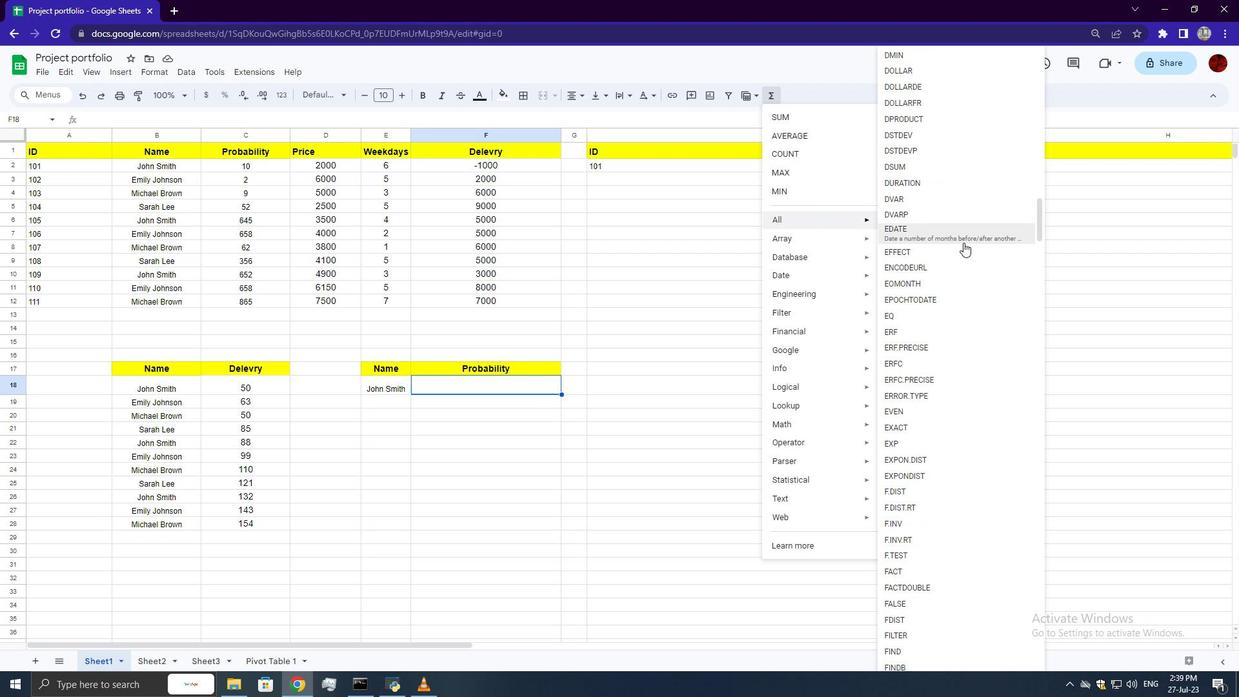 
Action: Mouse scrolled (964, 242) with delta (0, 0)
Screenshot: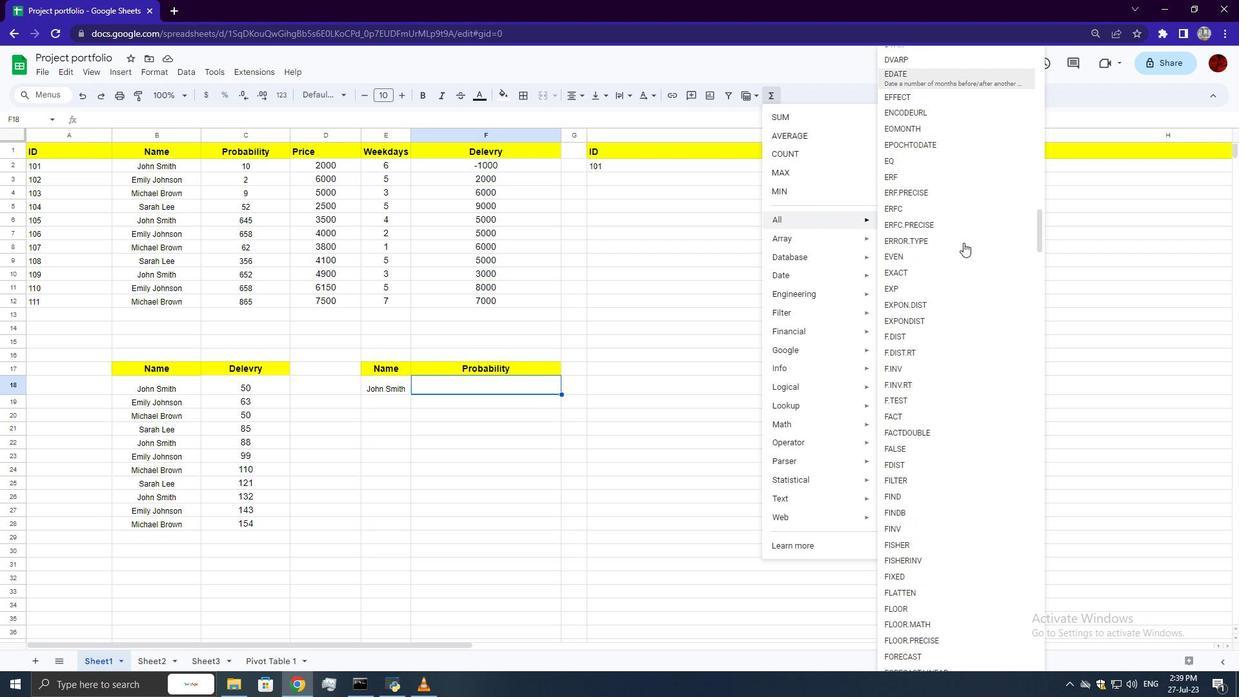 
Action: Mouse scrolled (964, 242) with delta (0, 0)
Screenshot: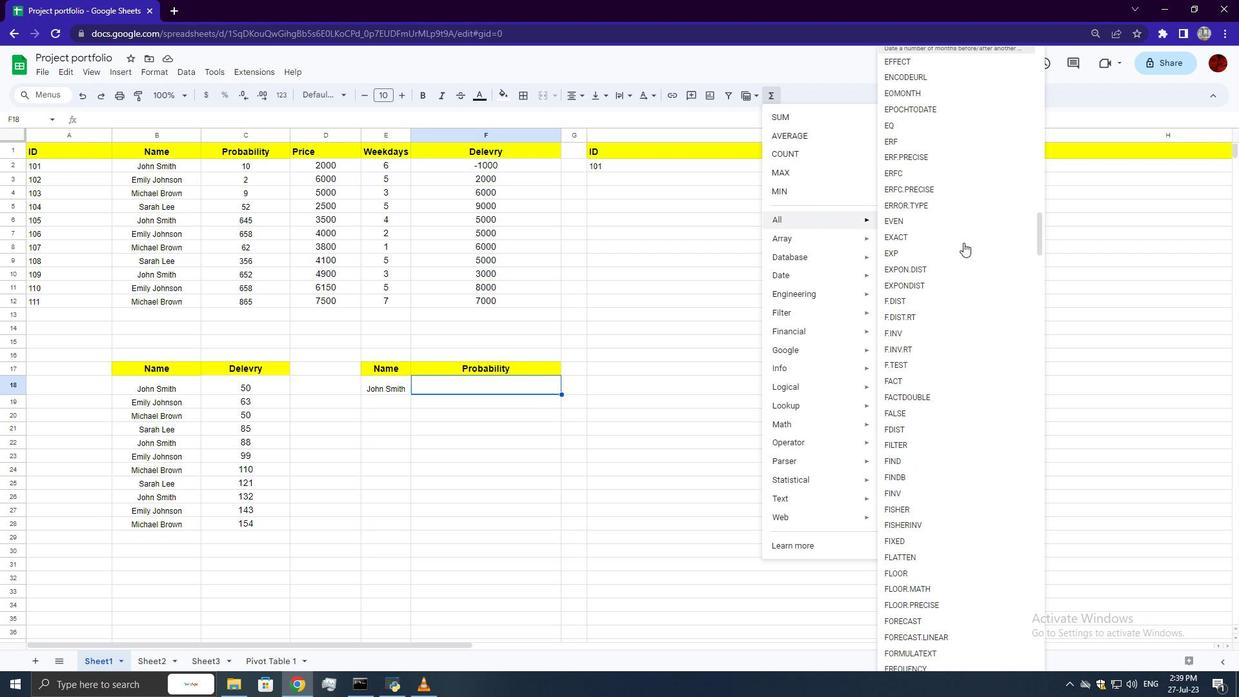 
Action: Mouse scrolled (964, 242) with delta (0, 0)
Screenshot: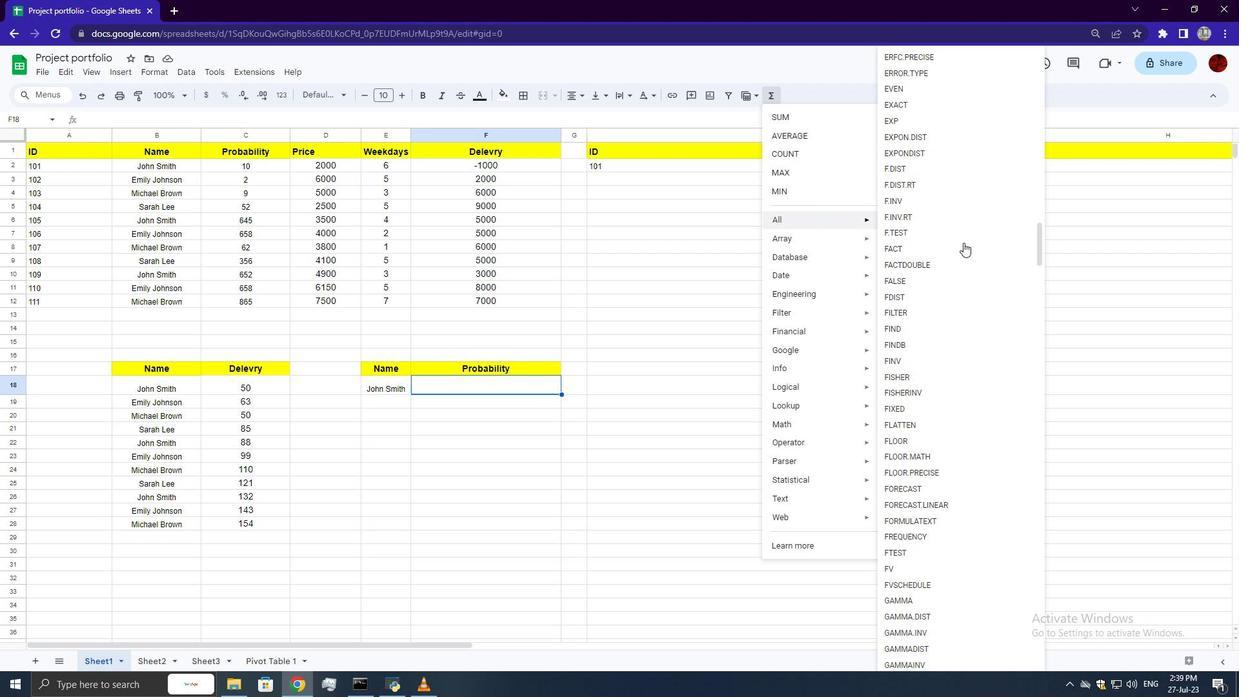 
Action: Mouse scrolled (964, 242) with delta (0, 0)
Screenshot: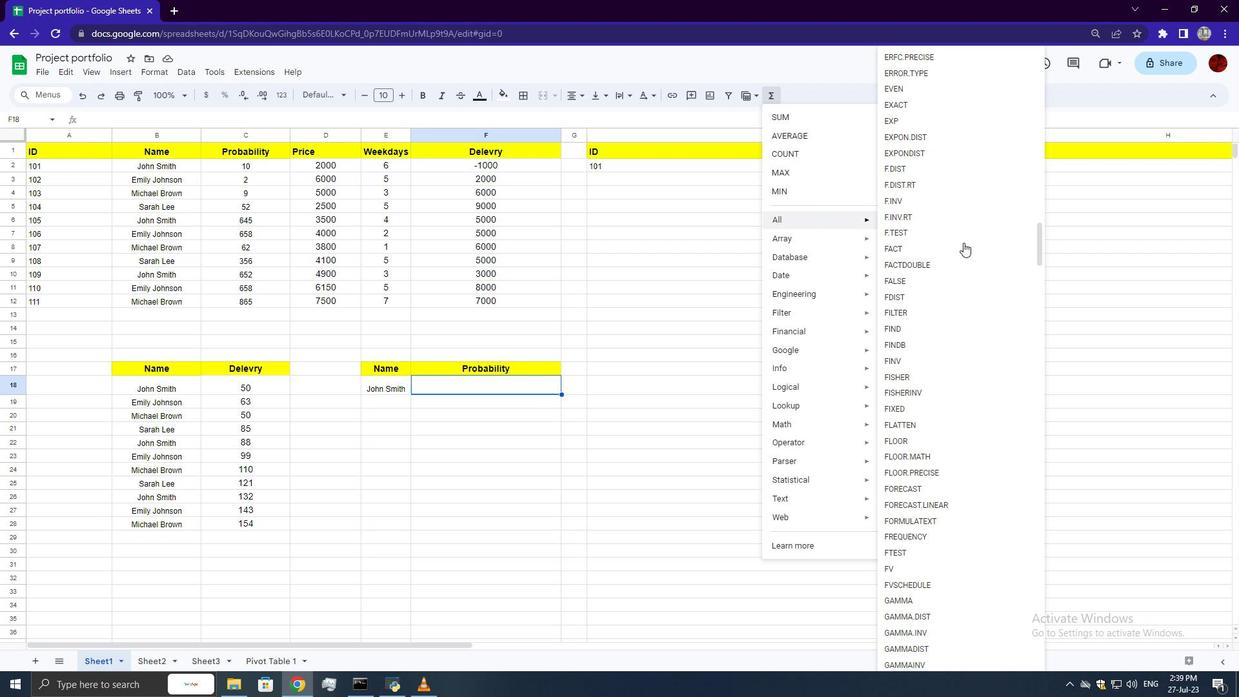 
Action: Mouse scrolled (964, 242) with delta (0, 0)
Screenshot: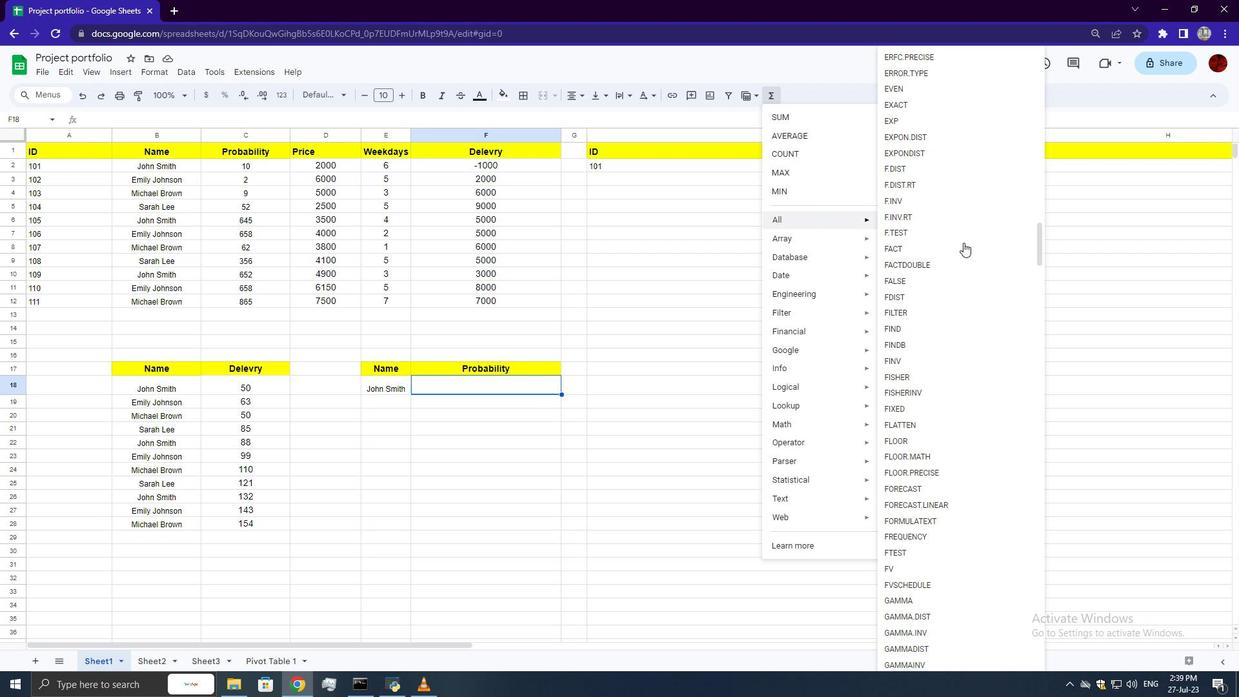 
Action: Mouse scrolled (964, 242) with delta (0, 0)
Screenshot: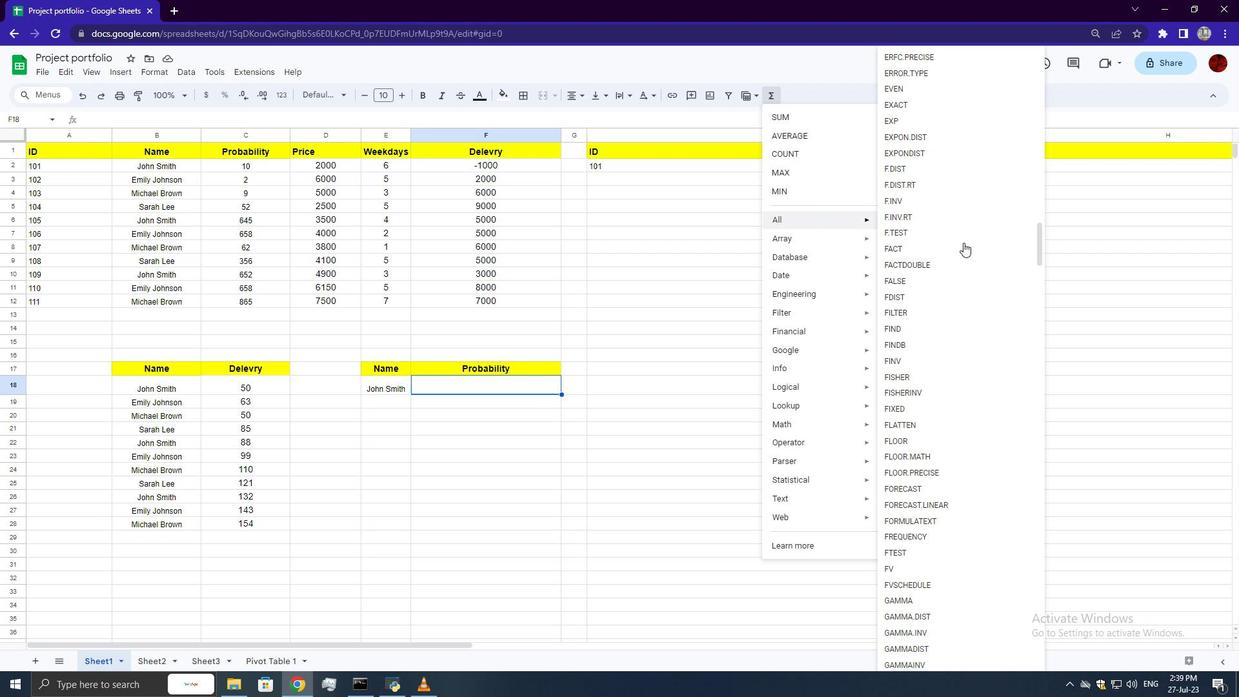 
Action: Mouse scrolled (964, 242) with delta (0, 0)
Screenshot: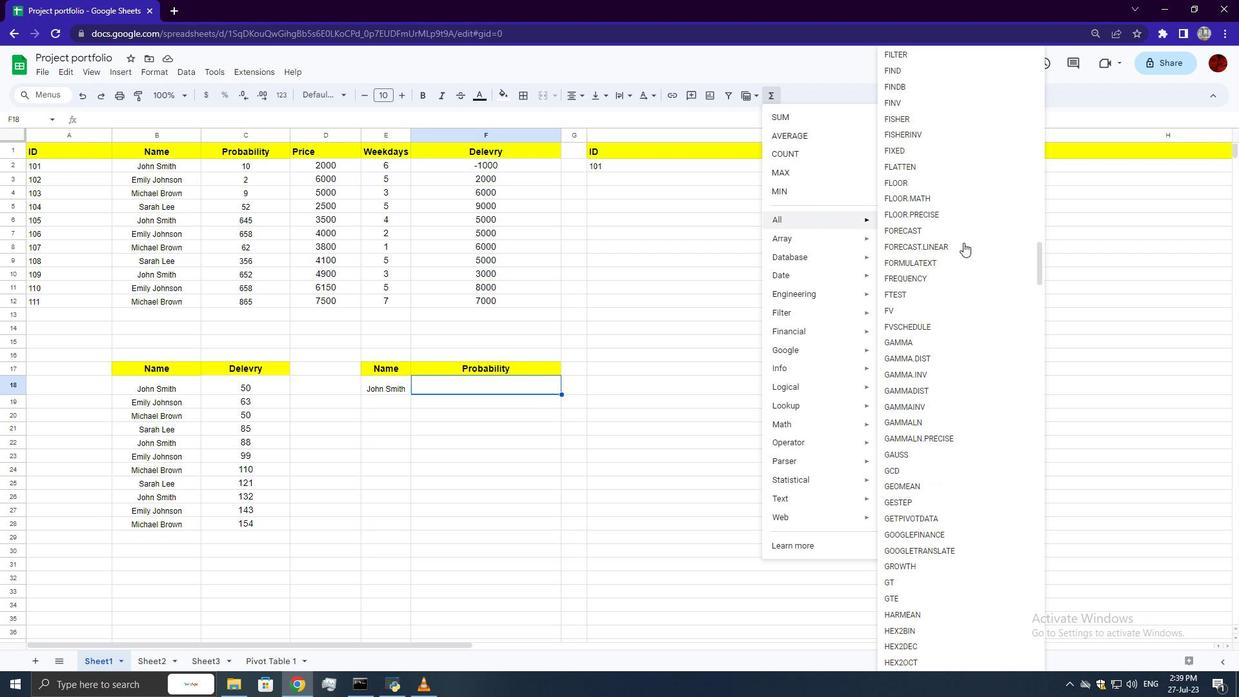 
Action: Mouse scrolled (964, 242) with delta (0, 0)
Screenshot: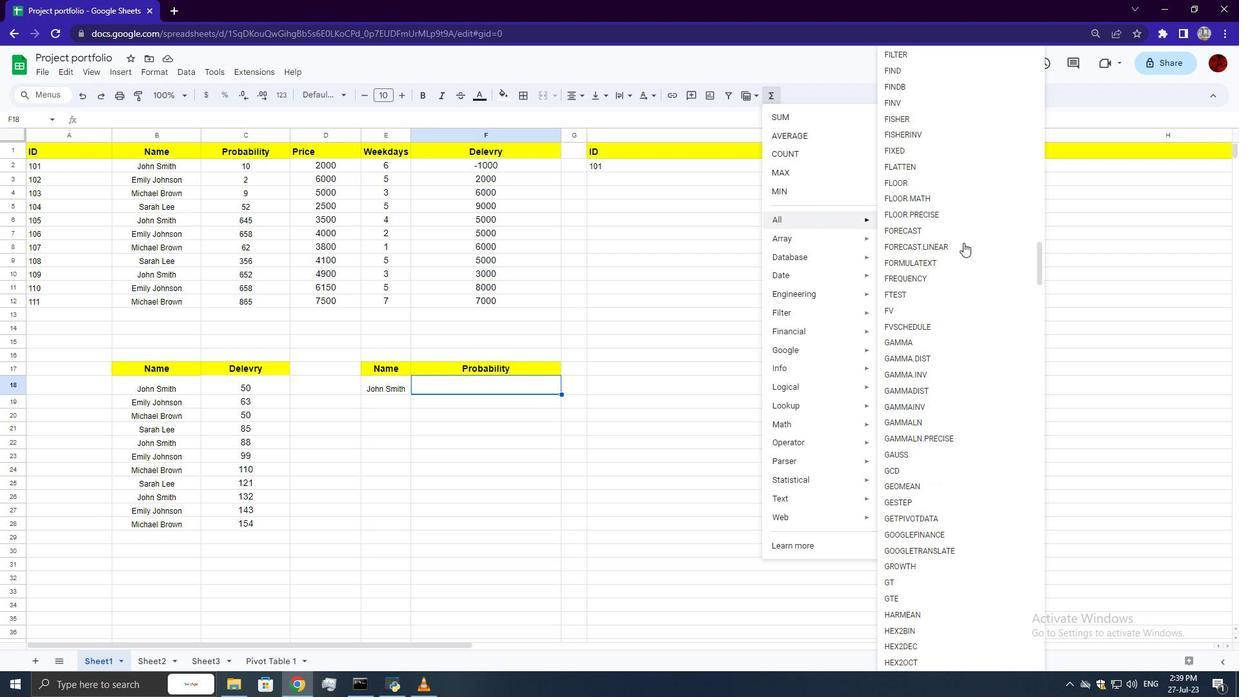 
Action: Mouse scrolled (964, 242) with delta (0, 0)
Screenshot: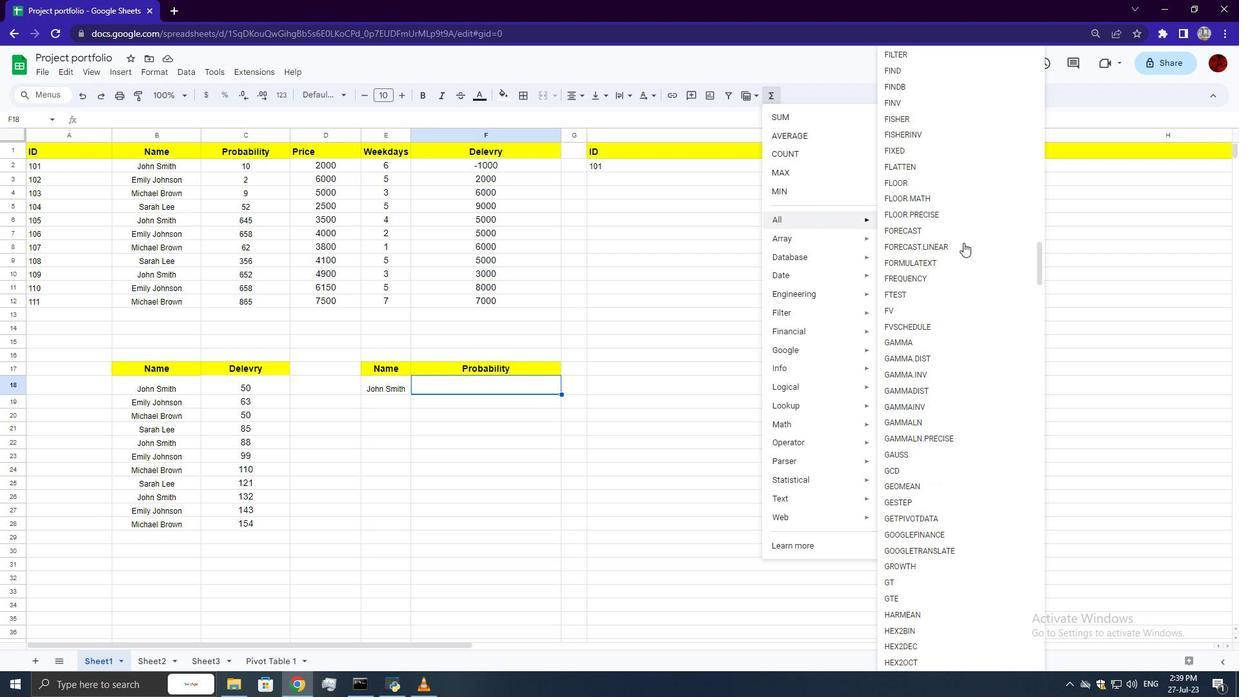 
Action: Mouse scrolled (964, 242) with delta (0, 0)
Screenshot: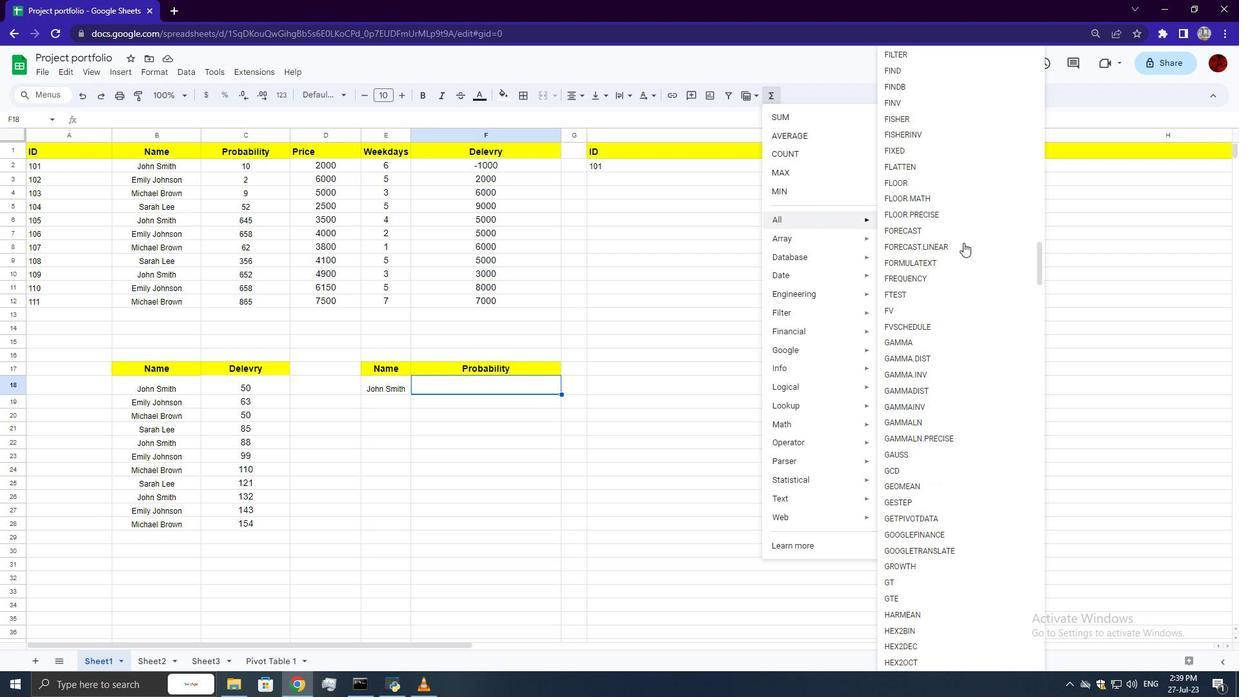 
Action: Mouse scrolled (964, 242) with delta (0, 0)
Screenshot: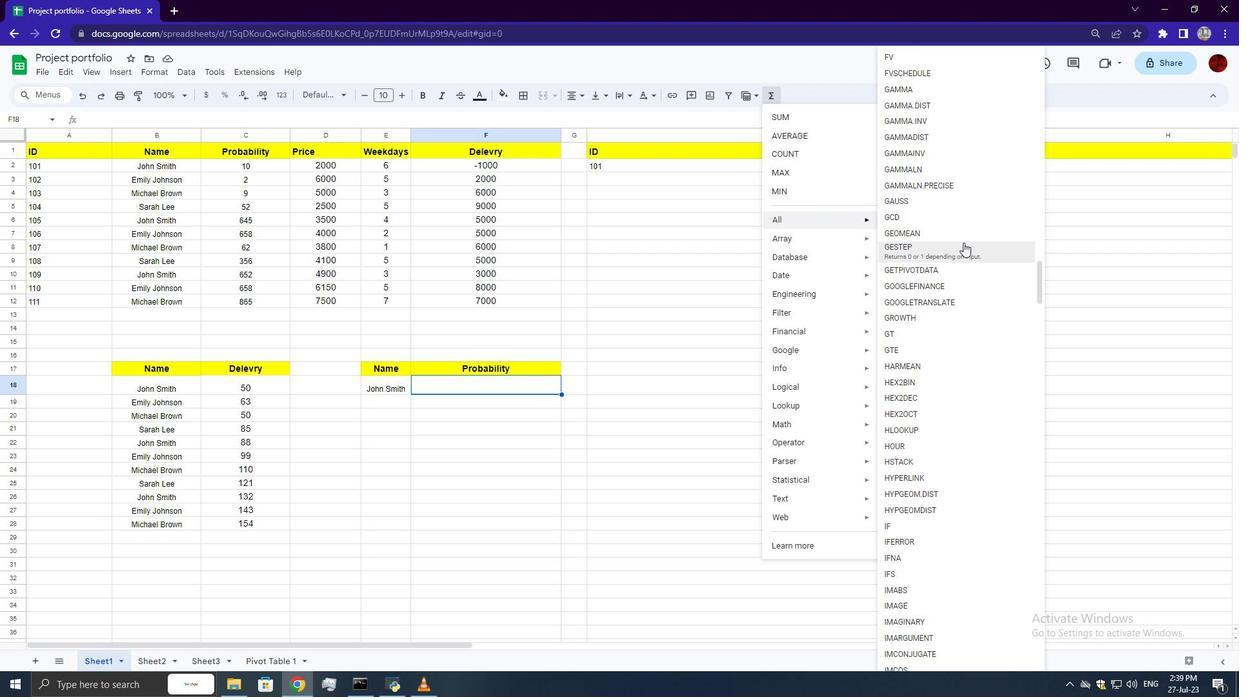 
Action: Mouse scrolled (964, 242) with delta (0, 0)
Screenshot: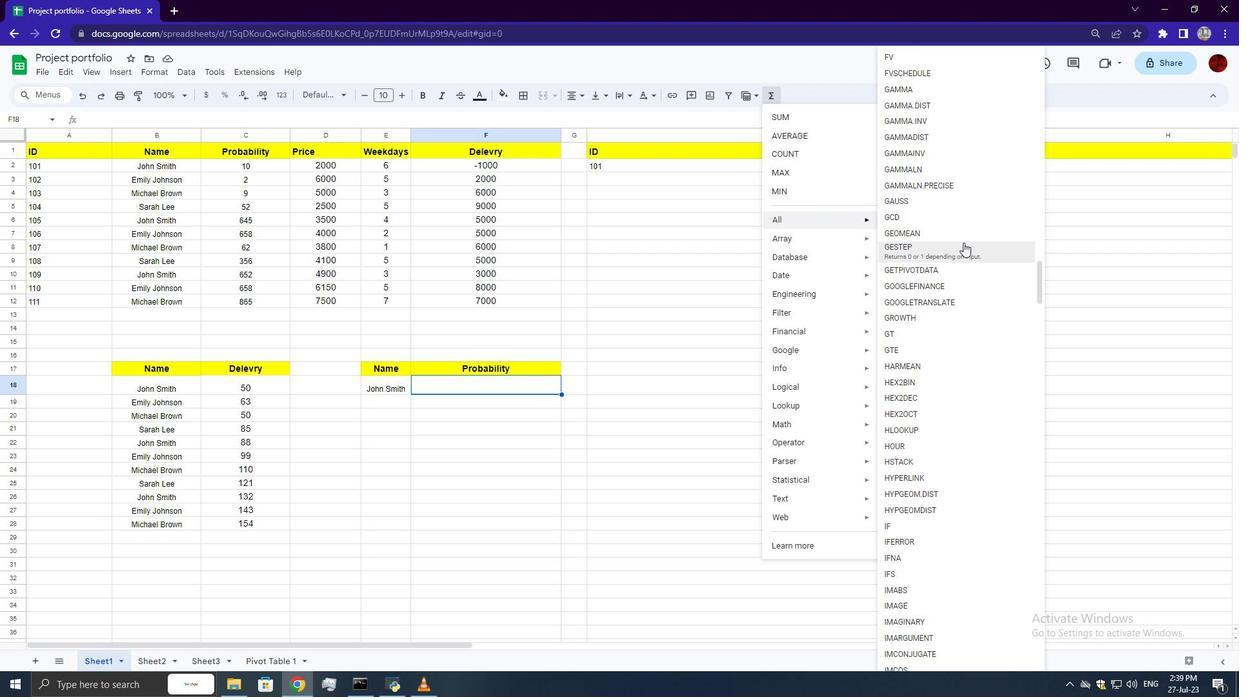 
Action: Mouse scrolled (964, 242) with delta (0, 0)
Screenshot: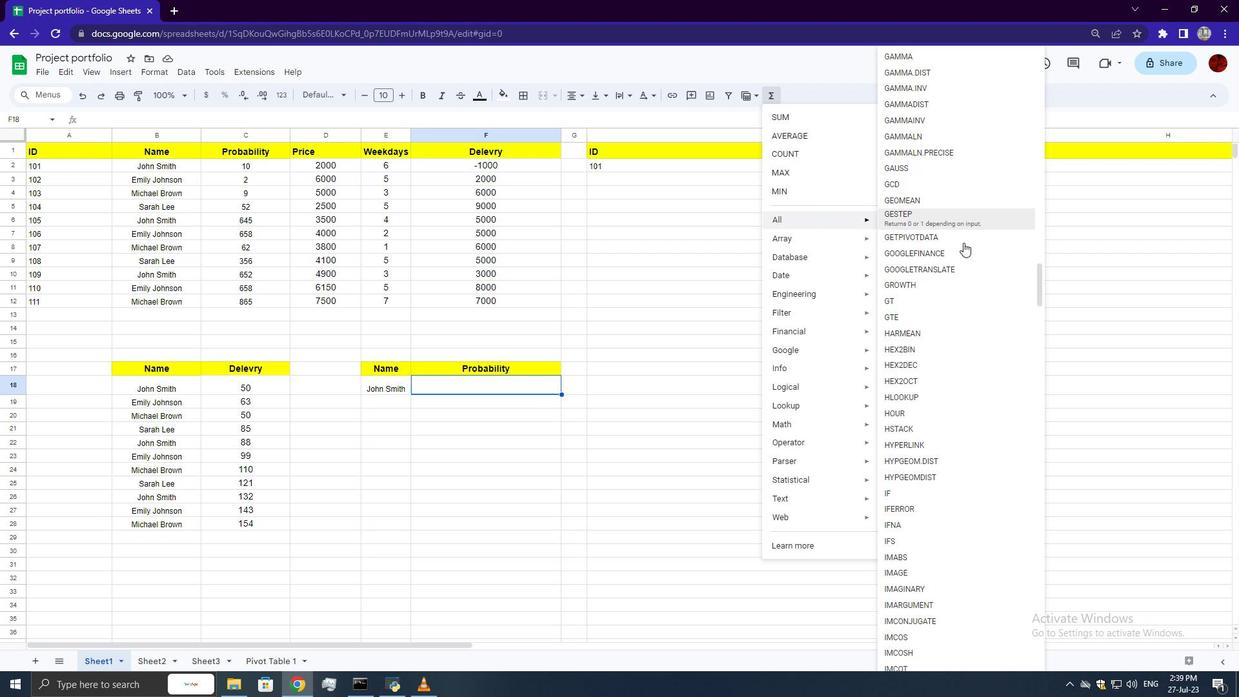 
Action: Mouse scrolled (964, 242) with delta (0, 0)
Screenshot: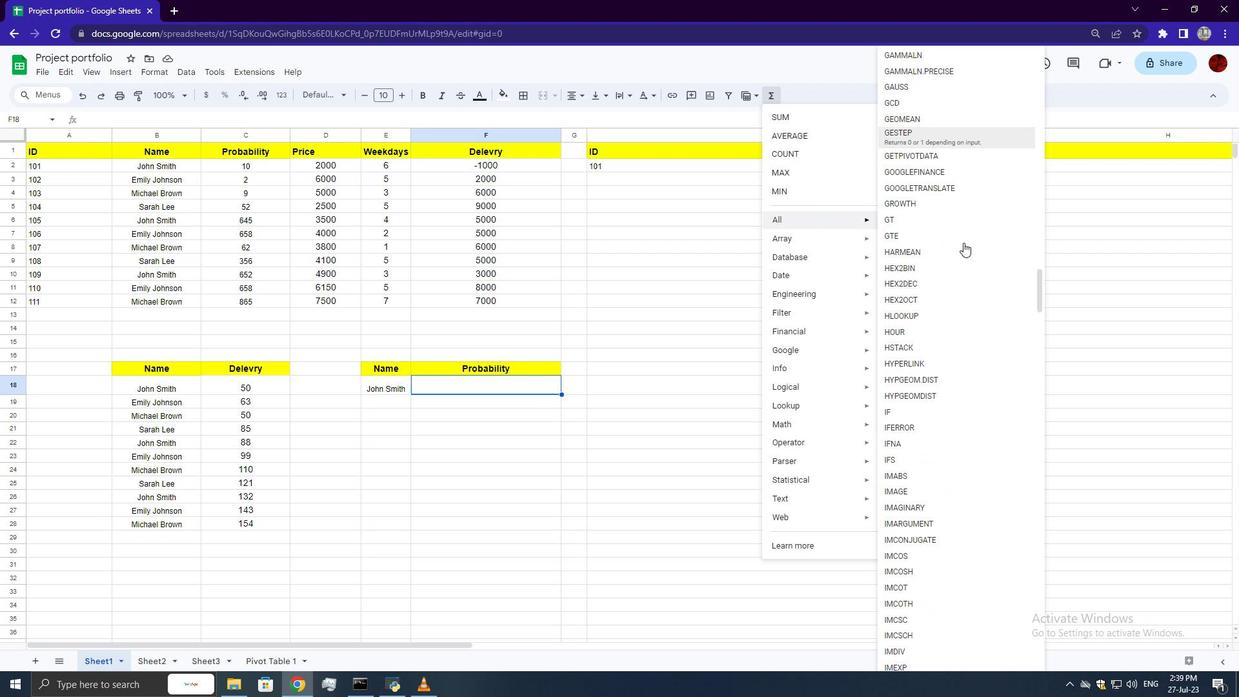 
Action: Mouse moved to (904, 448)
Screenshot: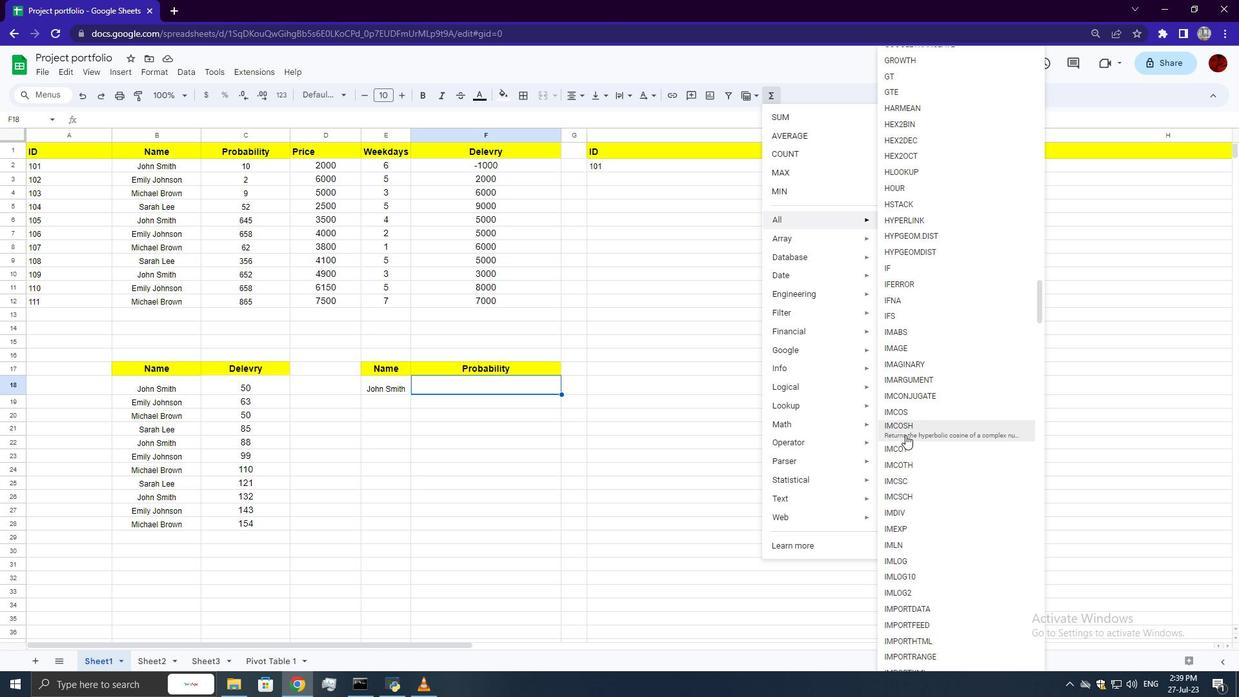 
Action: Mouse scrolled (904, 448) with delta (0, 0)
Screenshot: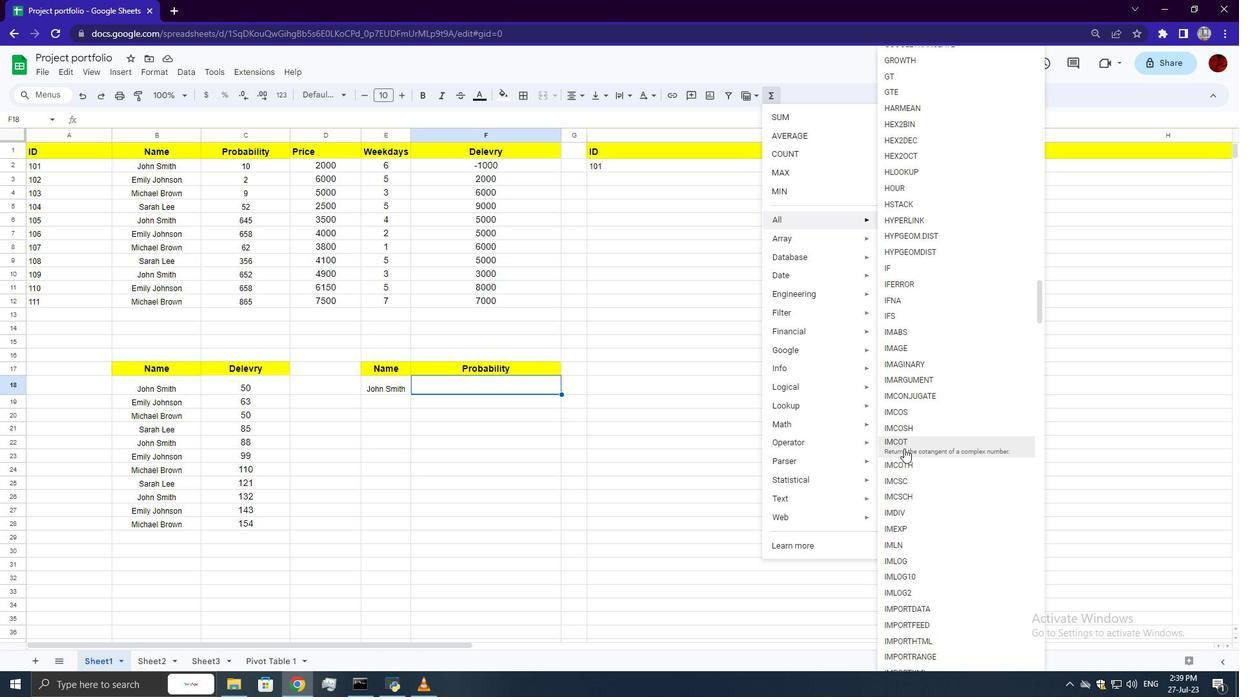 
Action: Mouse scrolled (904, 448) with delta (0, 0)
Screenshot: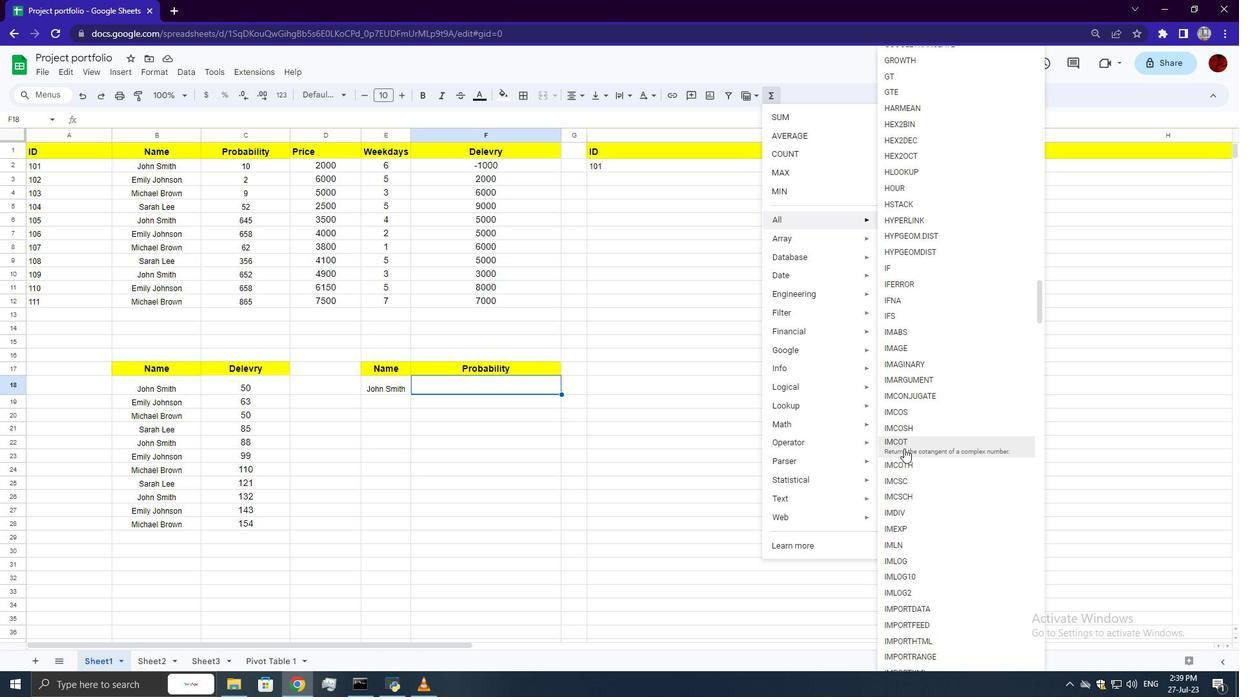 
Action: Mouse scrolled (904, 448) with delta (0, 0)
Screenshot: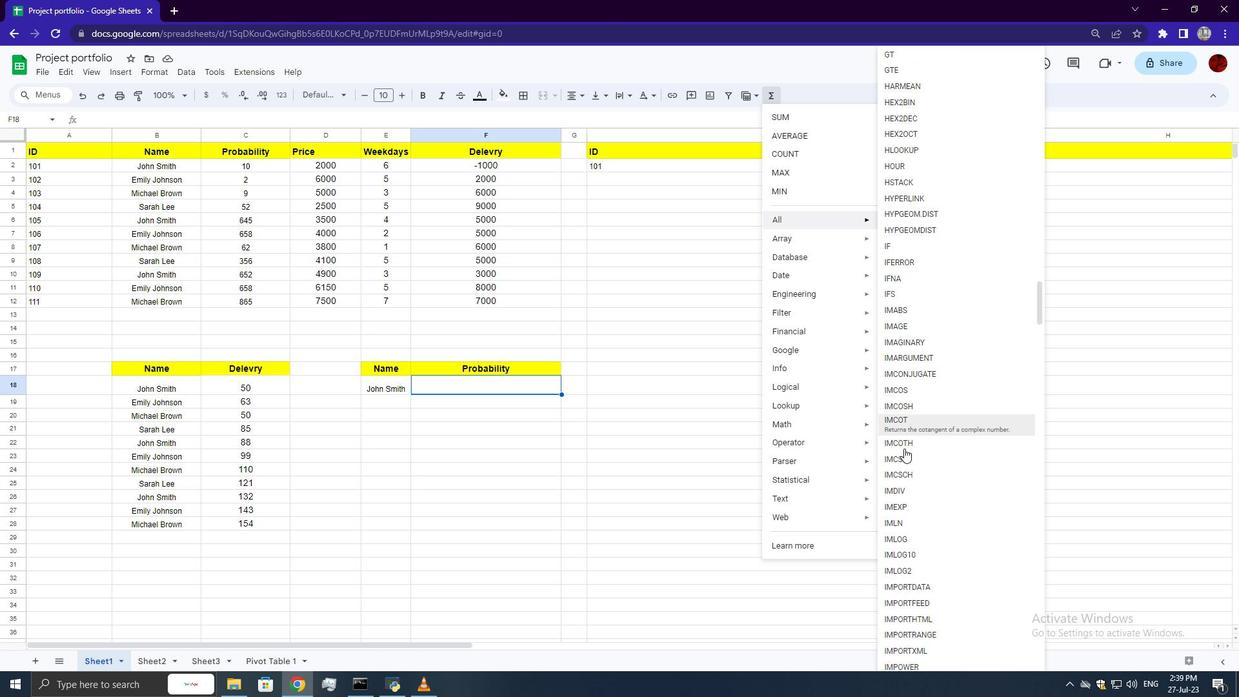 
Action: Mouse scrolled (904, 448) with delta (0, 0)
Screenshot: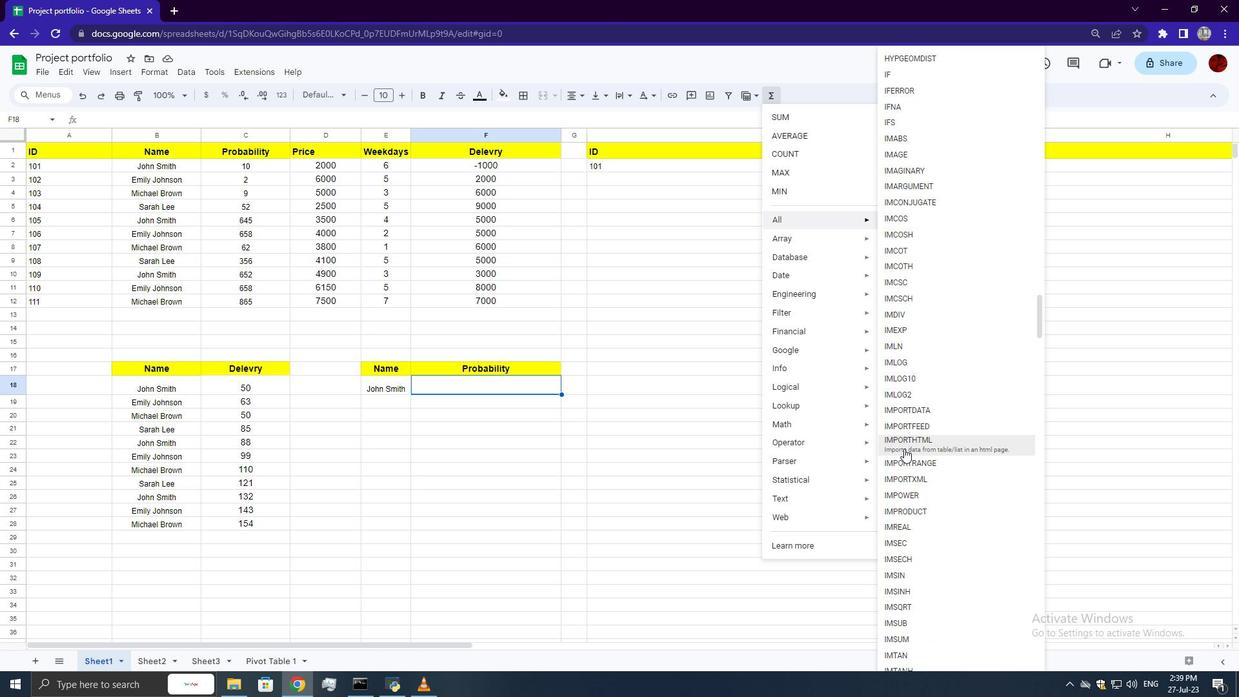 
Action: Mouse scrolled (904, 448) with delta (0, 0)
Screenshot: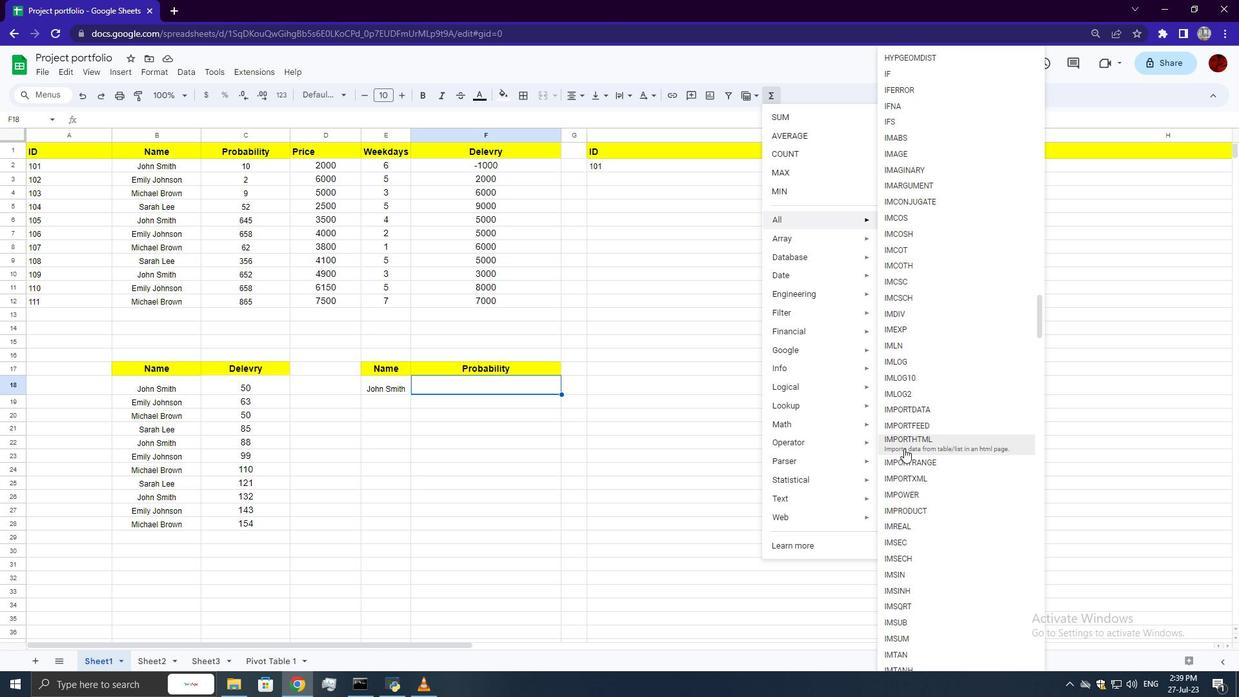 
Action: Mouse scrolled (904, 448) with delta (0, 0)
Screenshot: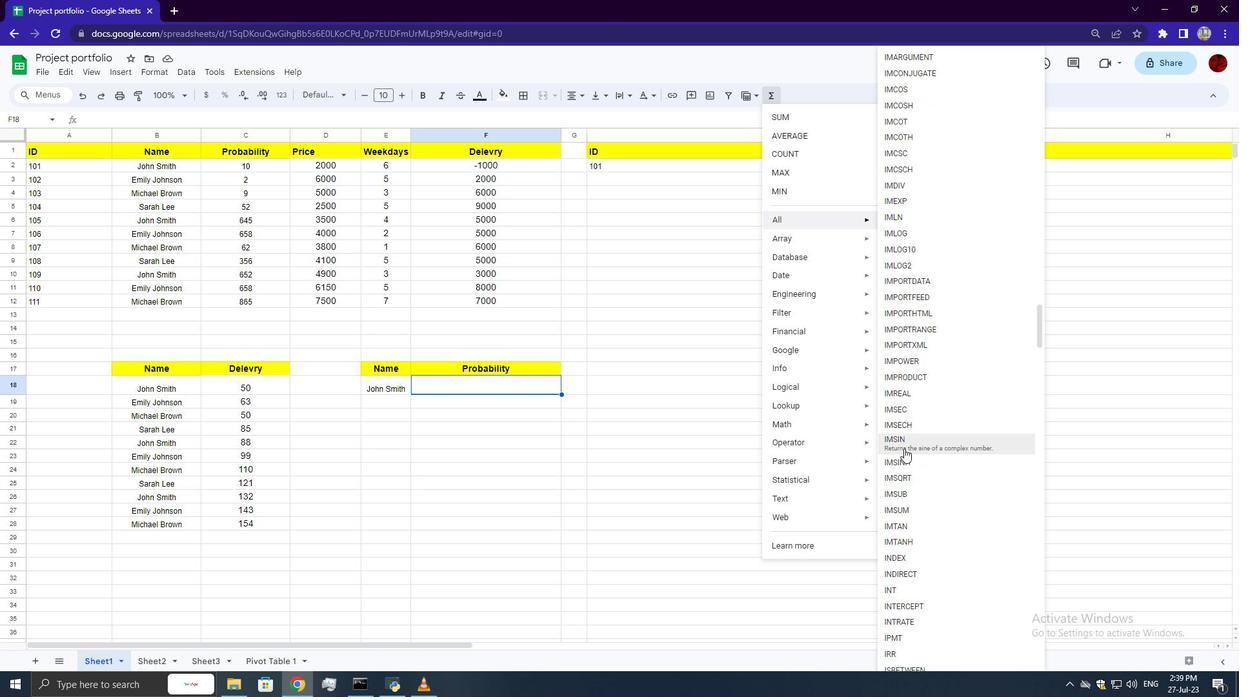 
Action: Mouse scrolled (904, 448) with delta (0, 0)
Screenshot: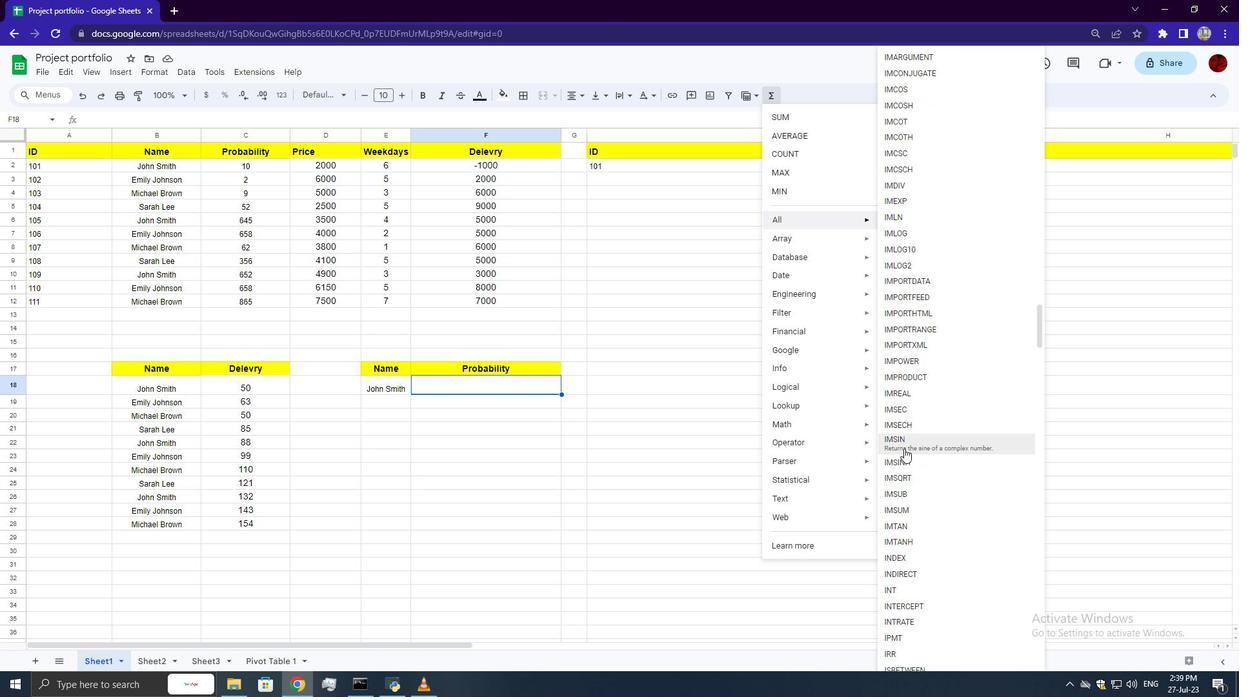 
Action: Mouse moved to (902, 526)
Screenshot: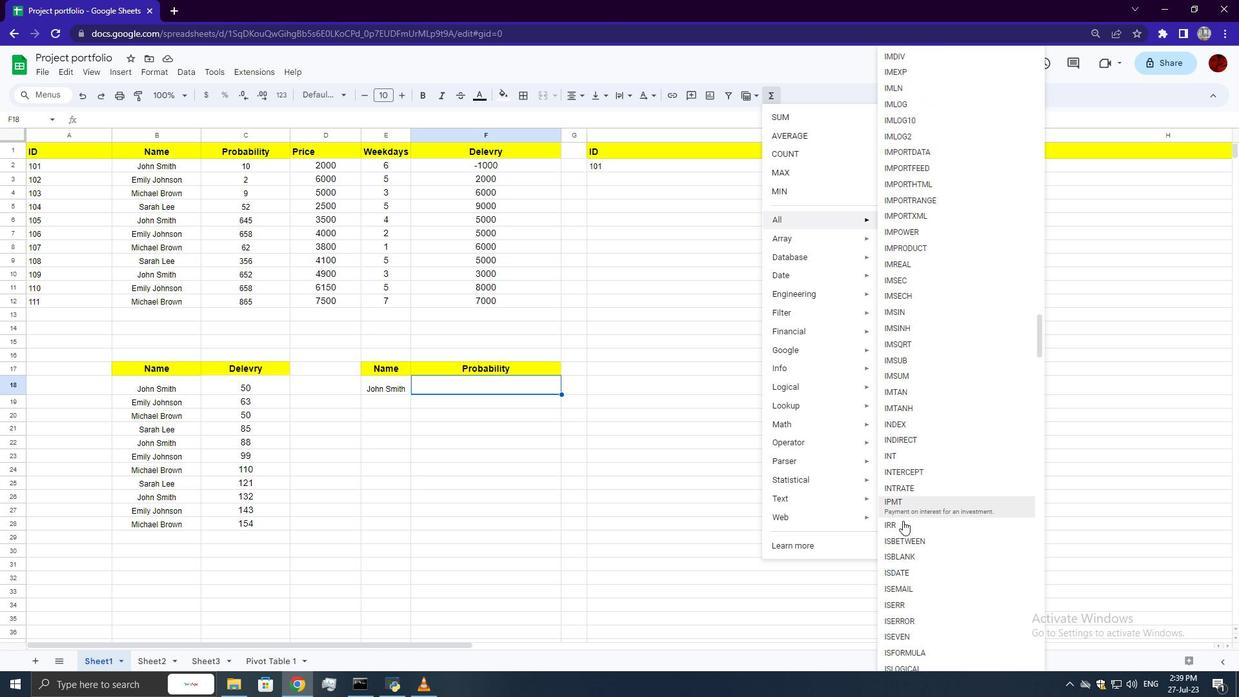 
Action: Mouse pressed left at (902, 526)
Screenshot: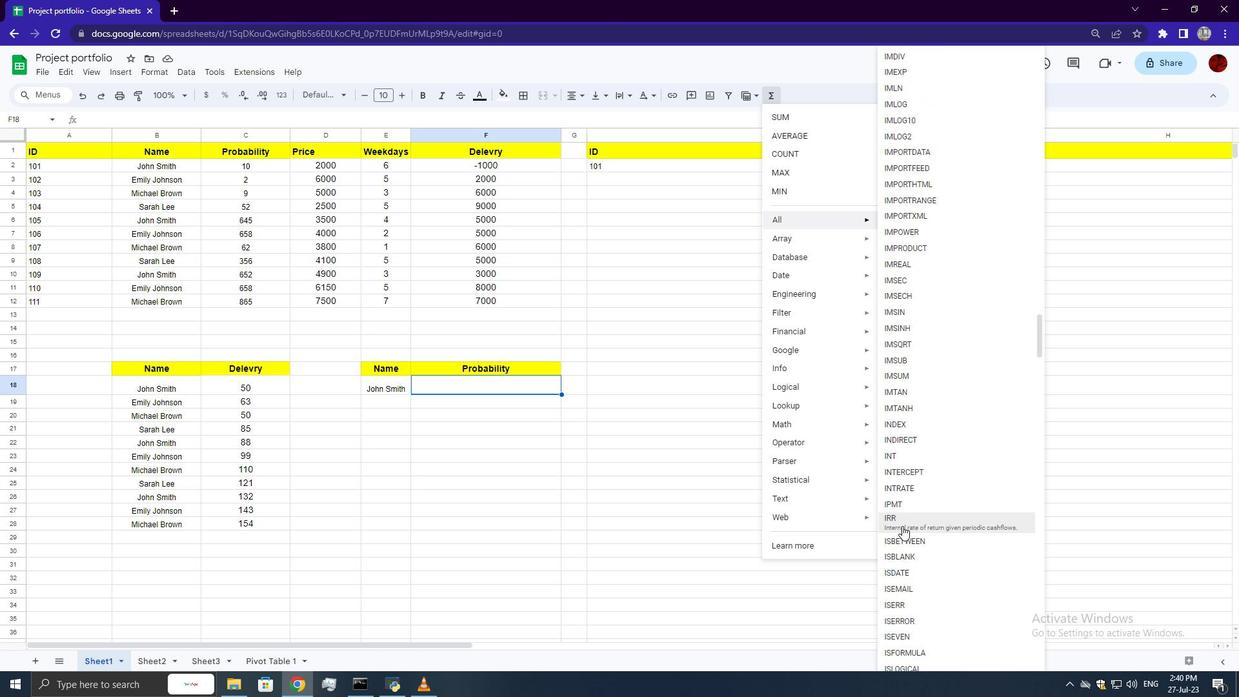 
Action: Mouse moved to (466, 164)
Screenshot: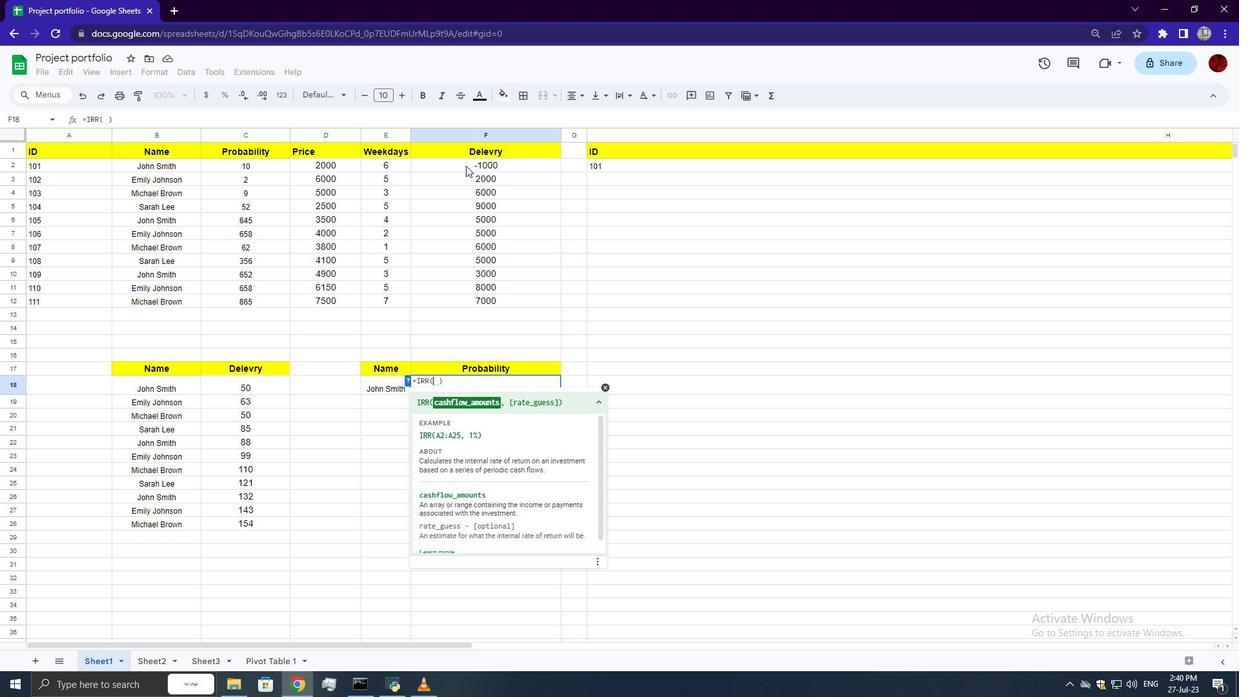 
Action: Mouse pressed left at (466, 164)
Screenshot: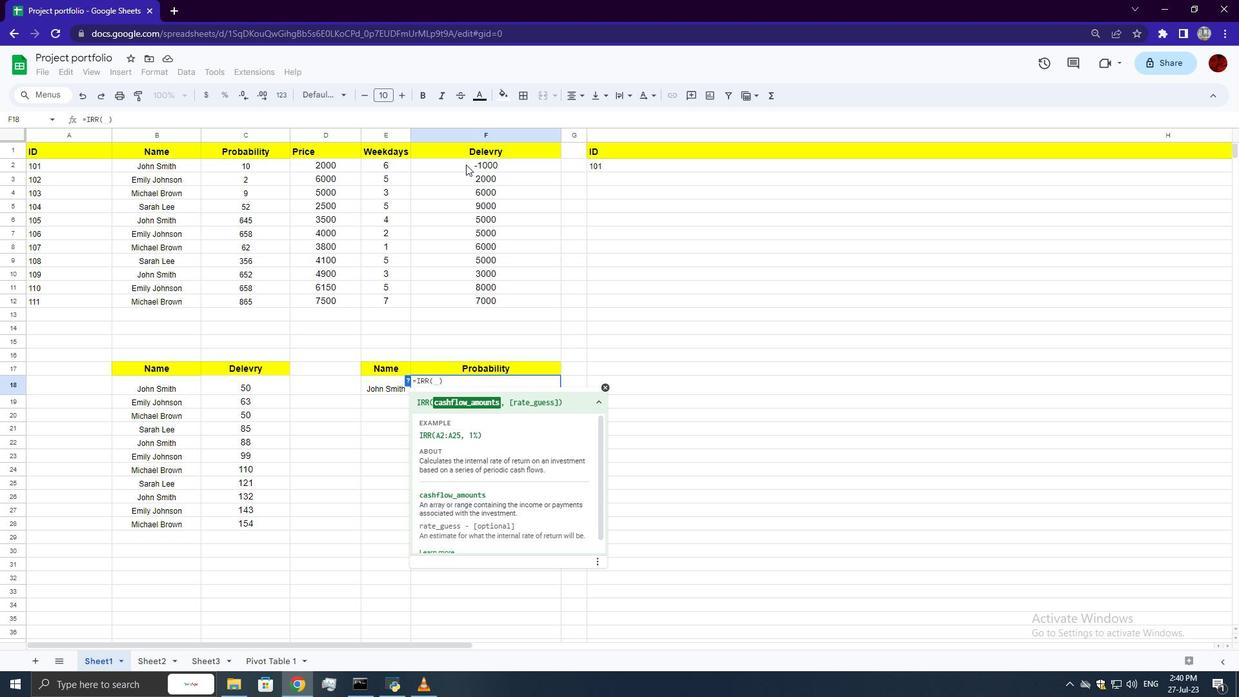 
Action: Mouse moved to (462, 300)
Screenshot: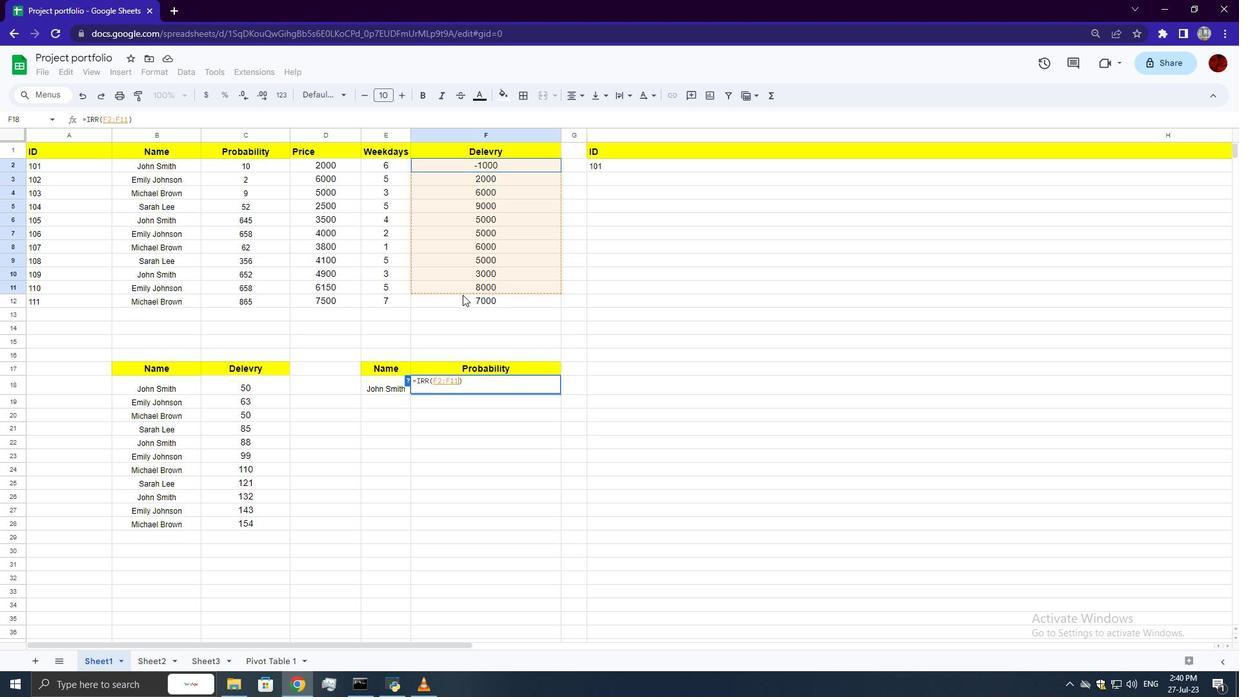 
Action: Key pressed ,<Key.space>1<Key.shift><Key.shift><Key.shift><Key.shift><Key.shift><Key.shift><Key.shift><Key.shift><Key.shift>%<Key.enter>
Screenshot: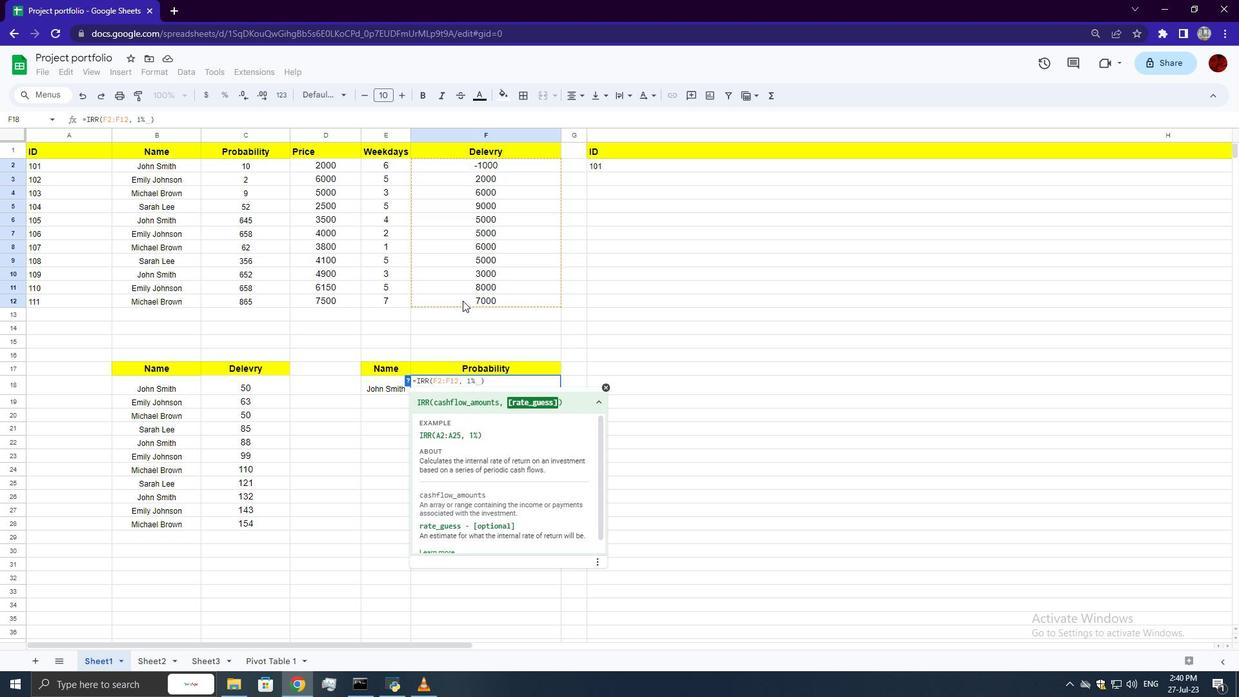 
